 Task: Get public transportation directions from Boston to Washington, DC.
Action: Mouse moved to (117, 33)
Screenshot: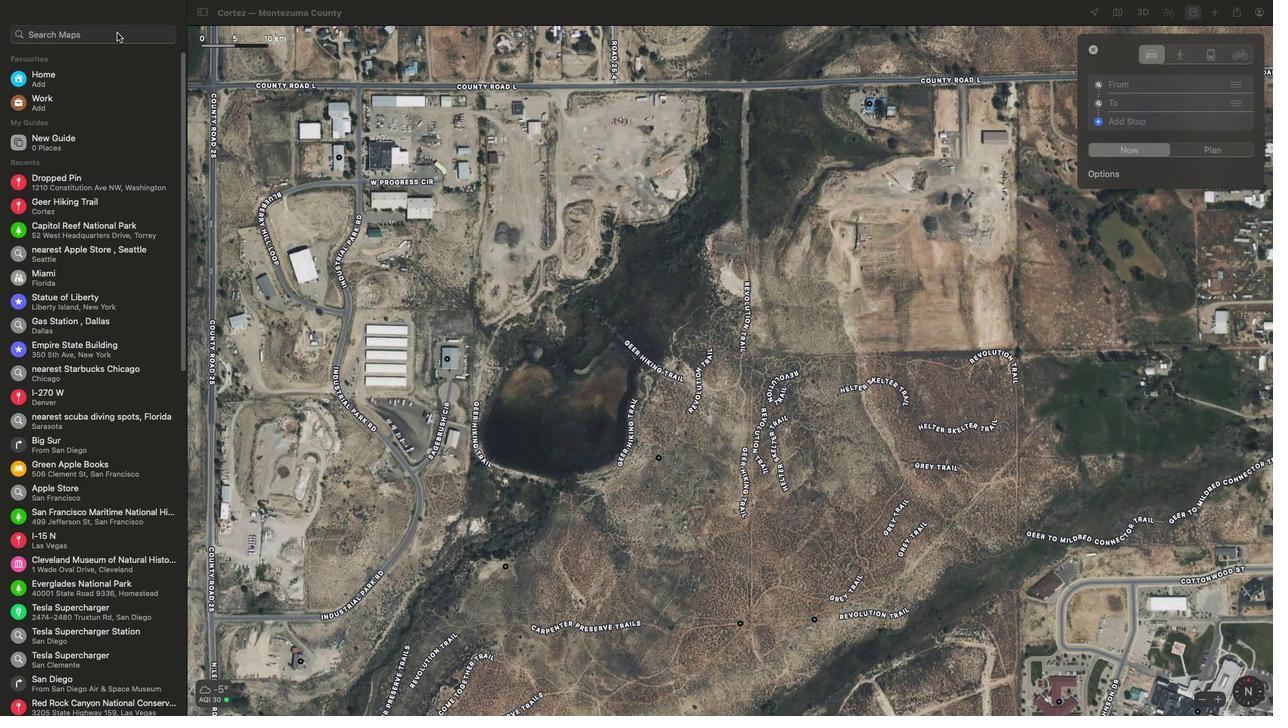 
Action: Mouse pressed left at (117, 33)
Screenshot: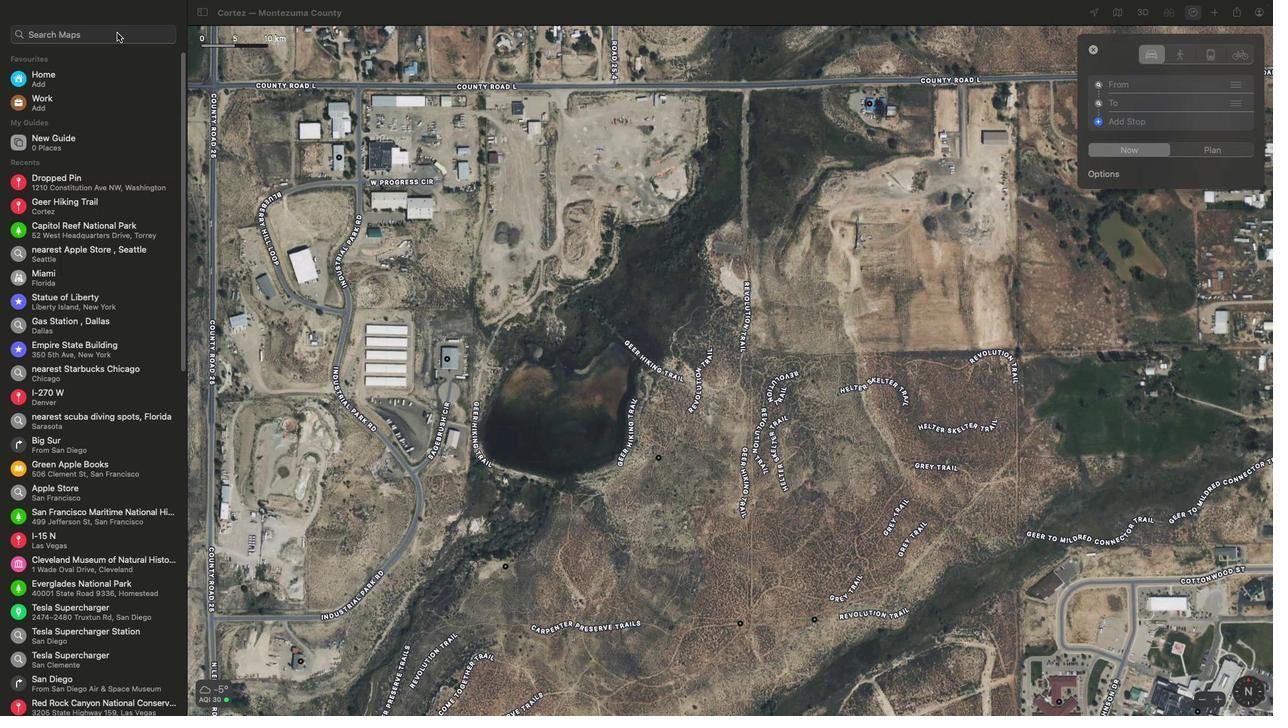 
Action: Key pressed Key.shift'B''o''s''t''o''n'Key.spaceKey.backspaceKey.backspaceKey.backspaceKey.backspaceKey.backspaceKey.backspace
Screenshot: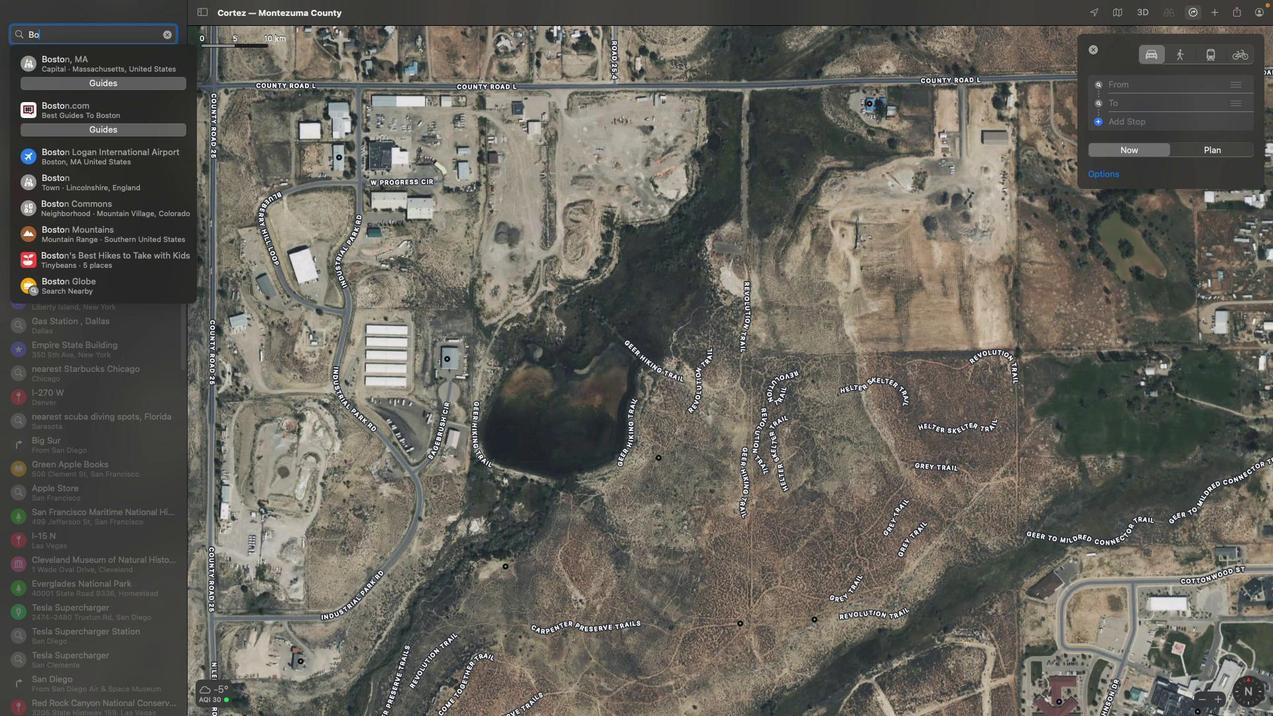 
Action: Mouse moved to (136, 39)
Screenshot: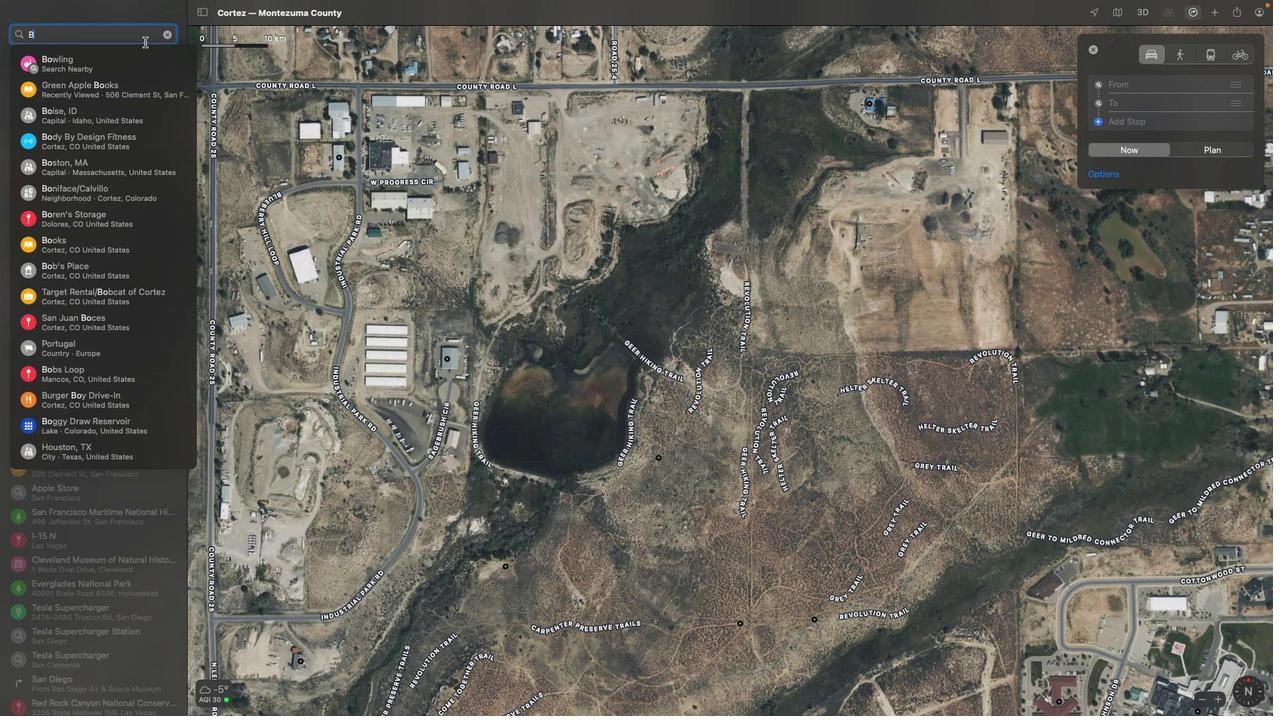 
Action: Key pressed Key.backspace
Screenshot: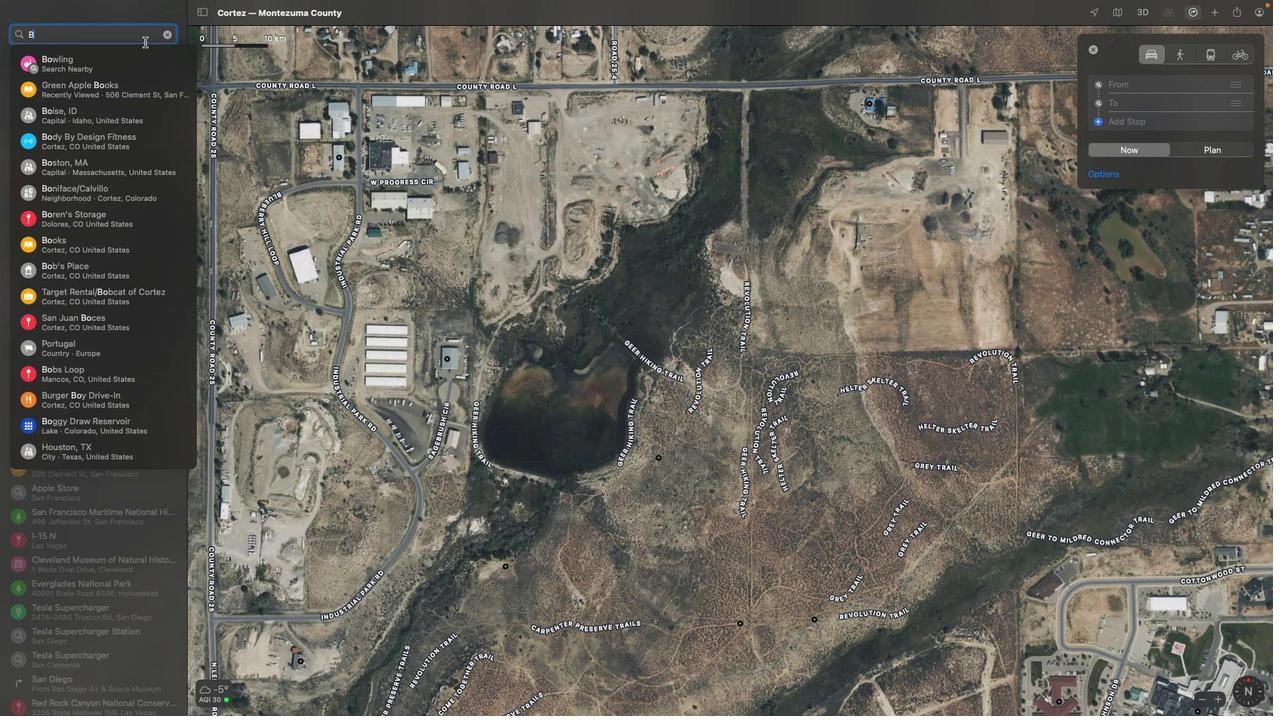 
Action: Mouse moved to (228, 59)
Screenshot: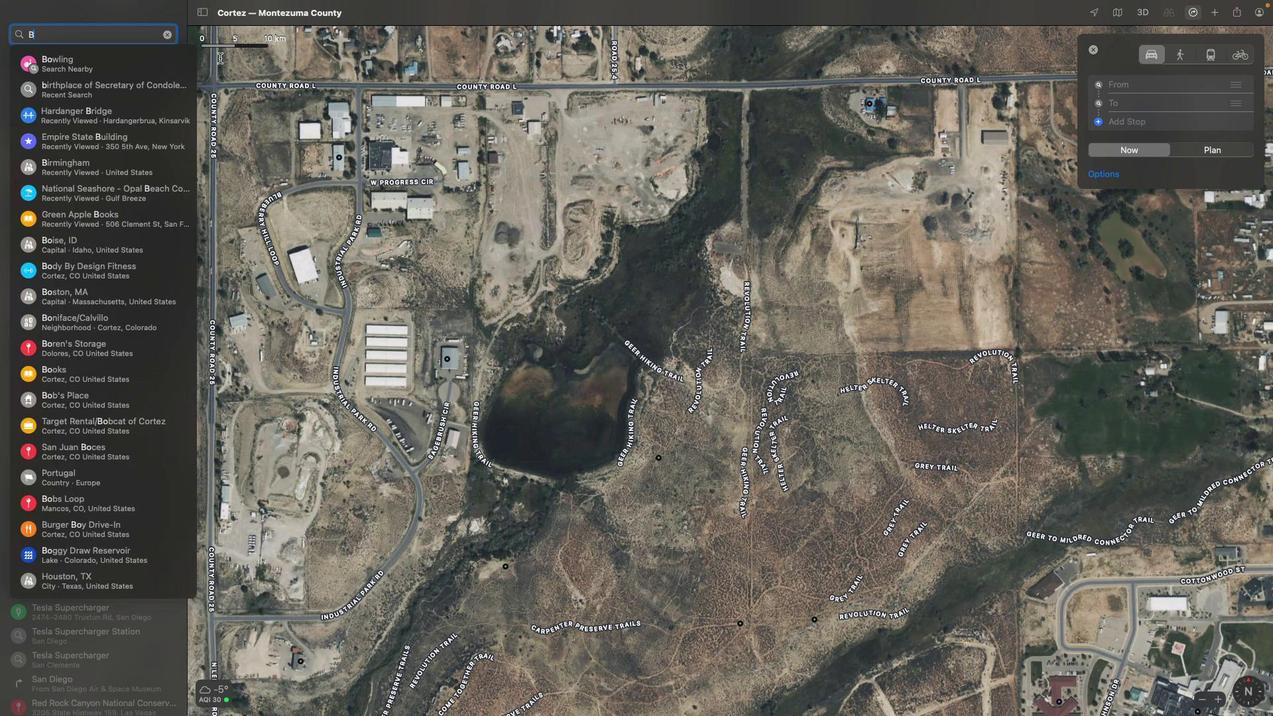 
Action: Key pressed Key.backspace
Screenshot: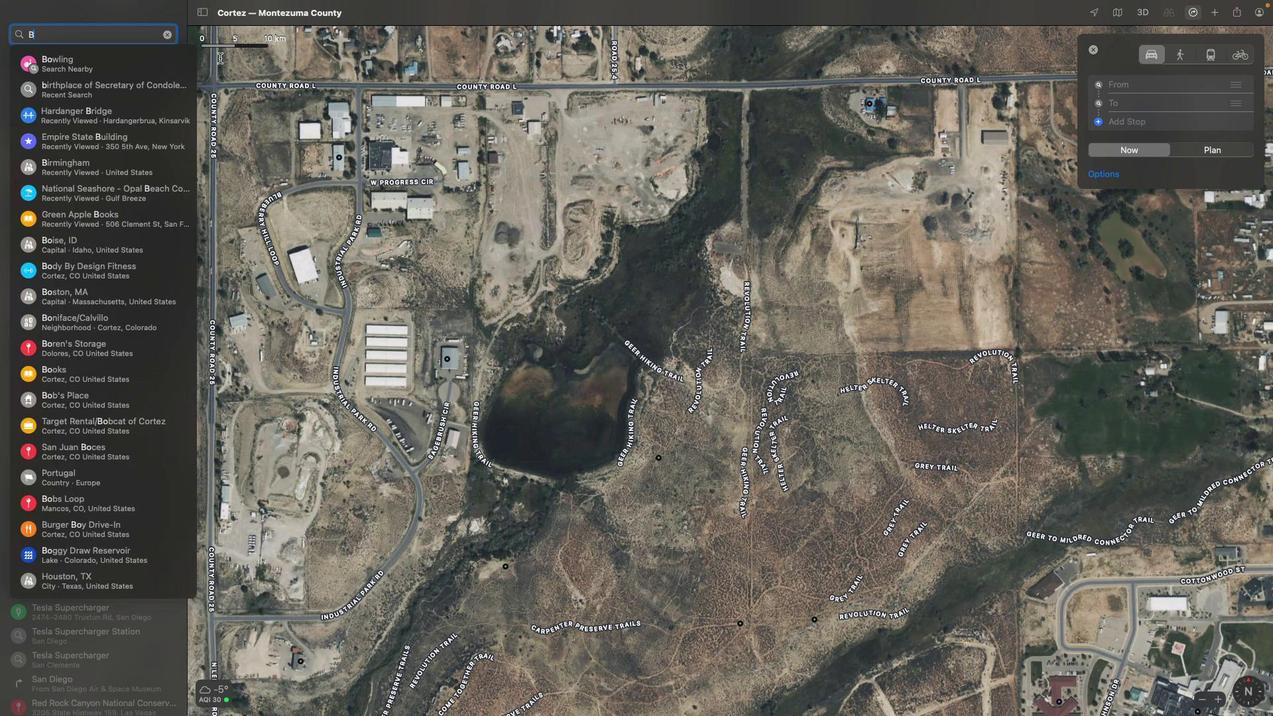 
Action: Mouse moved to (299, 70)
Screenshot: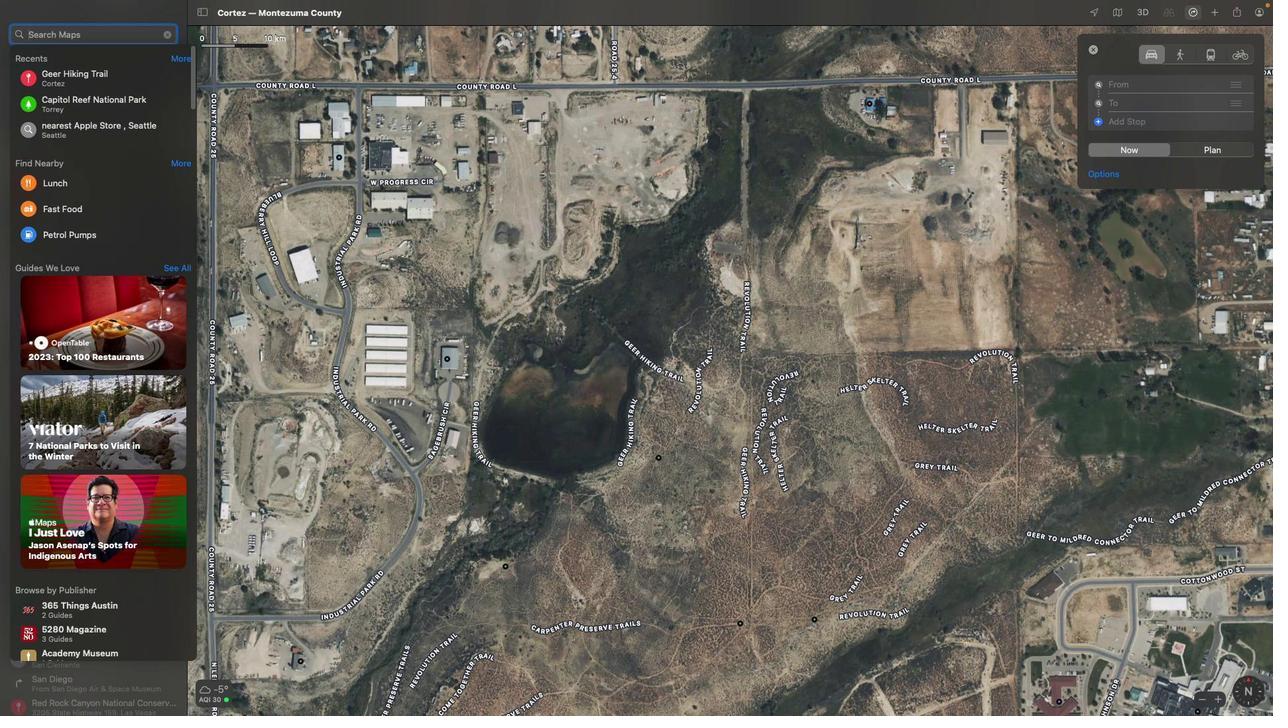 
Action: Key pressed Key.backspace
Screenshot: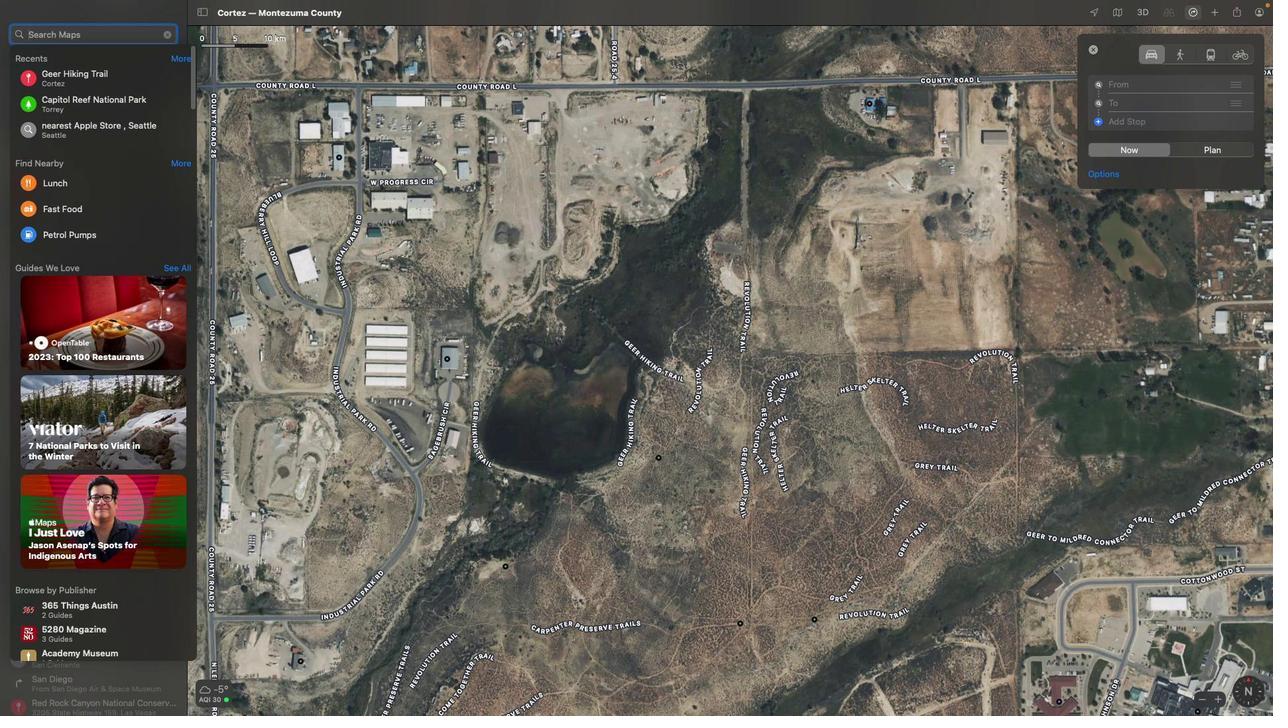
Action: Mouse moved to (461, 102)
Screenshot: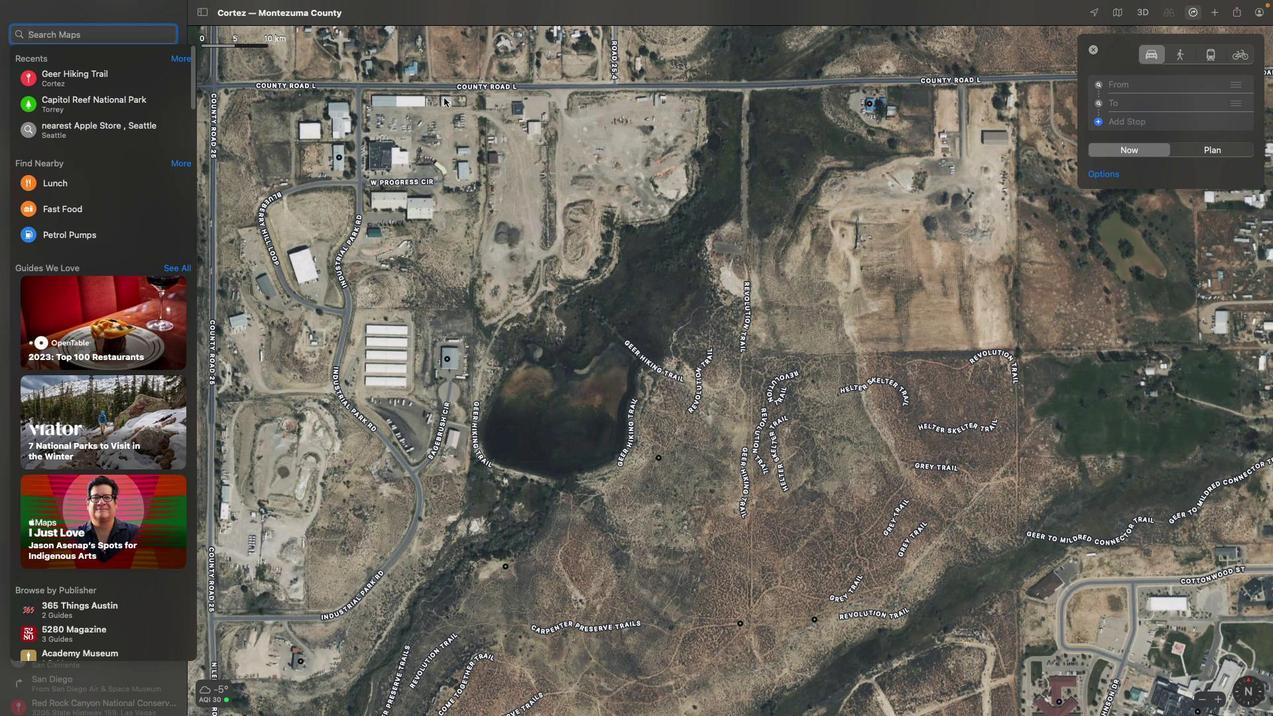 
Action: Key pressed Key.backspace
Screenshot: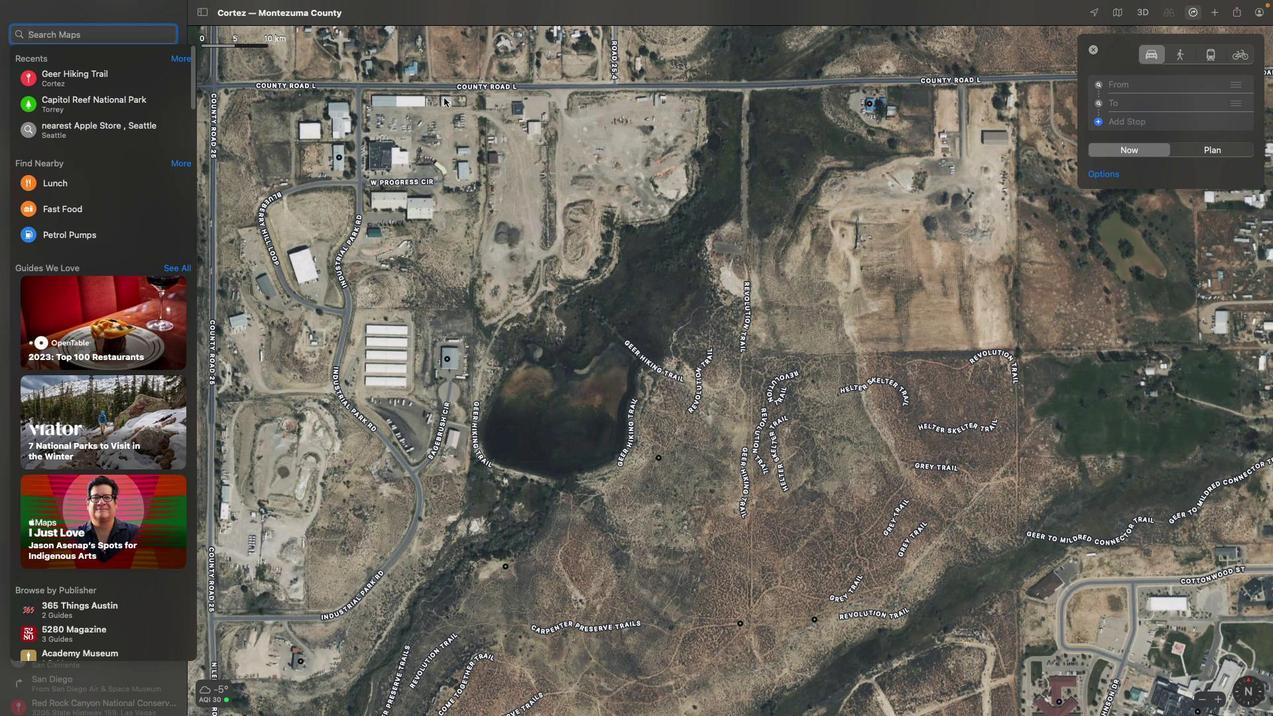 
Action: Mouse moved to (1130, 86)
Screenshot: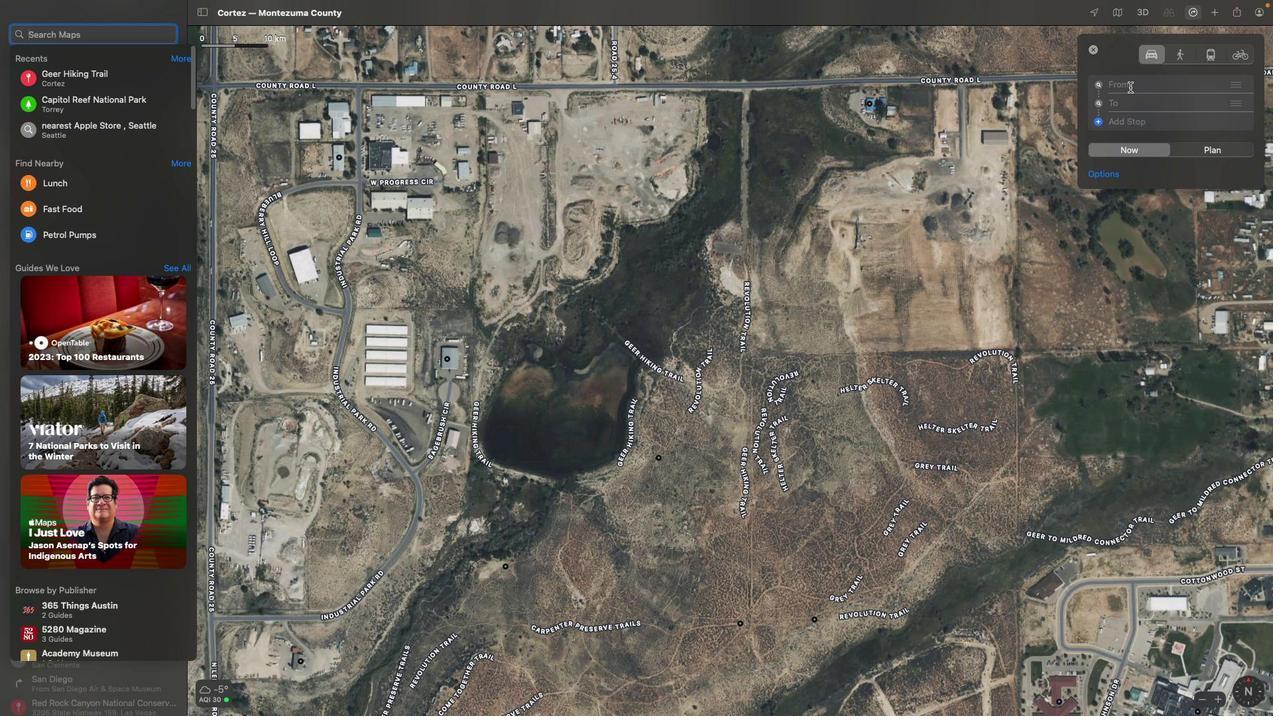 
Action: Mouse pressed left at (1130, 86)
Screenshot: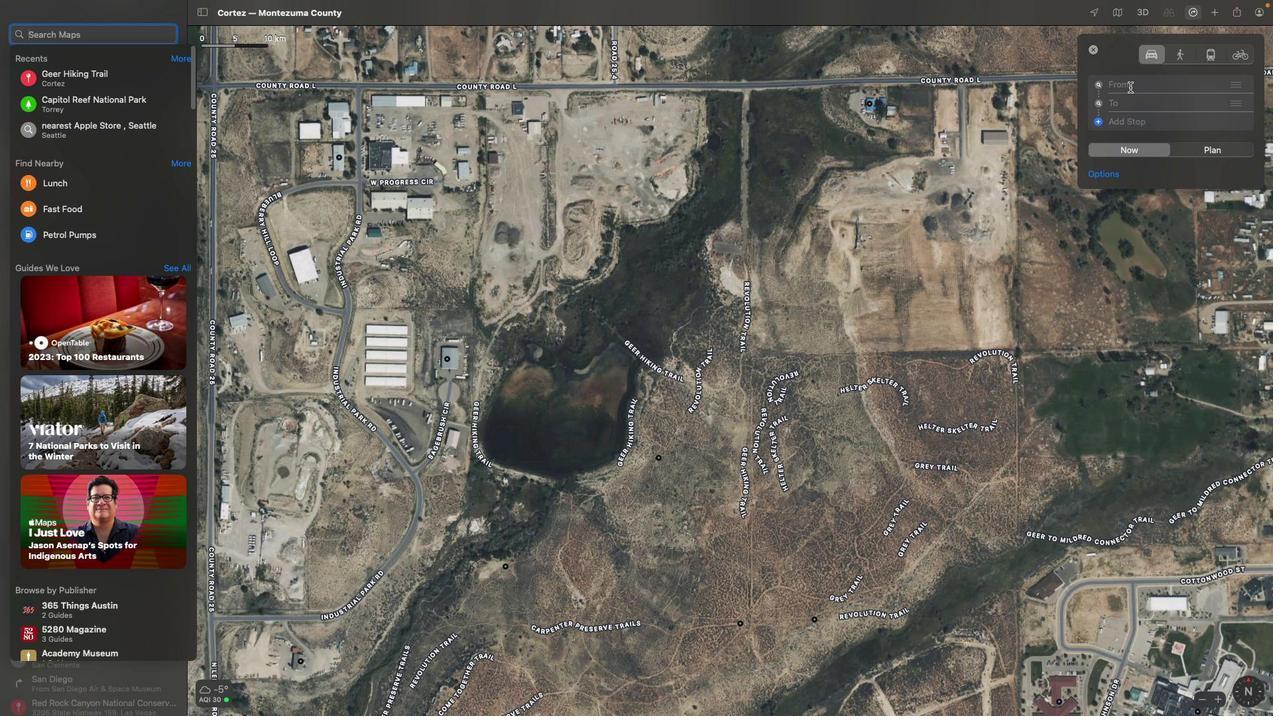 
Action: Key pressed Key.shift'B'
Screenshot: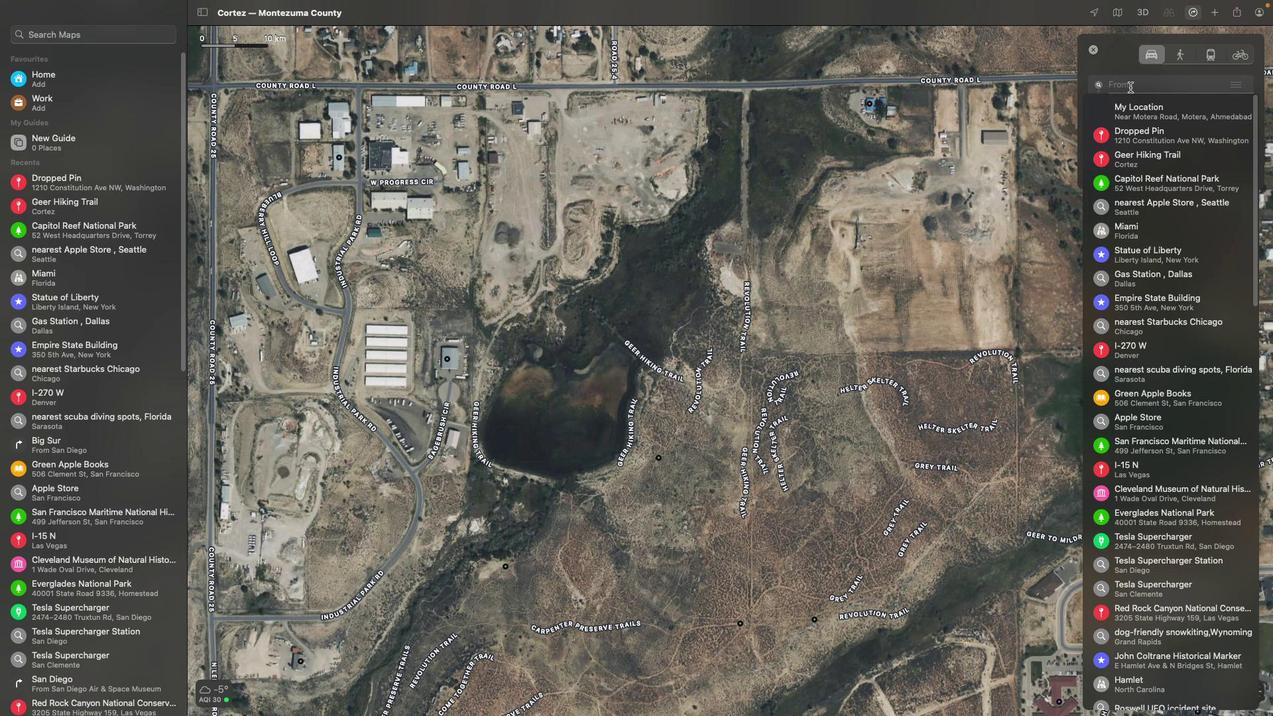 
Action: Mouse pressed left at (1130, 86)
Screenshot: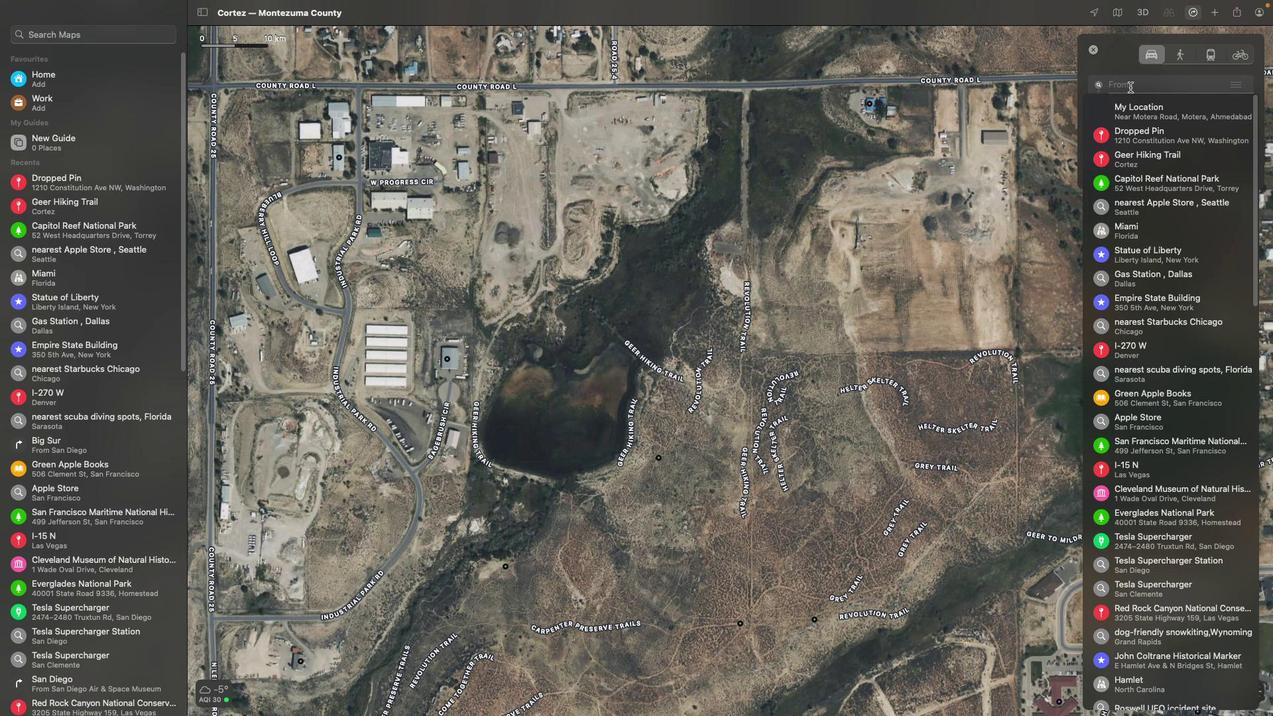 
Action: Key pressed Key.shift'B''o''s''t''o''n'Key.space
Screenshot: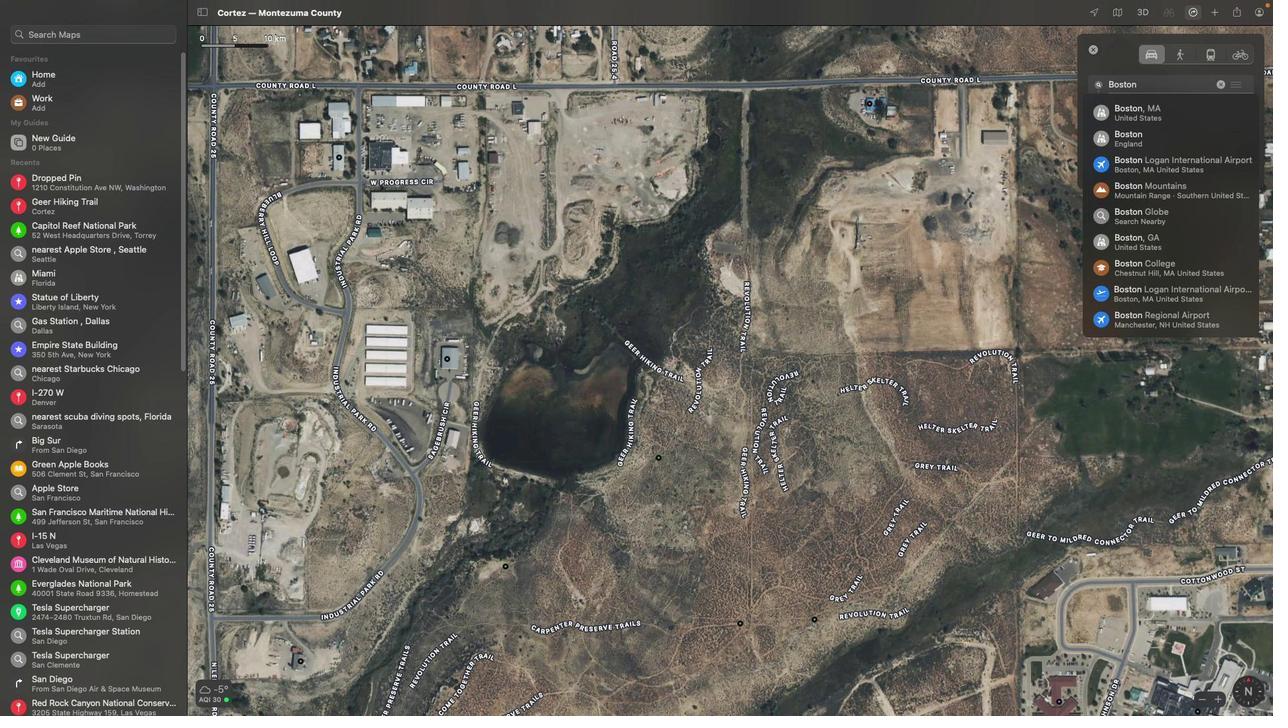 
Action: Mouse moved to (963, 204)
Screenshot: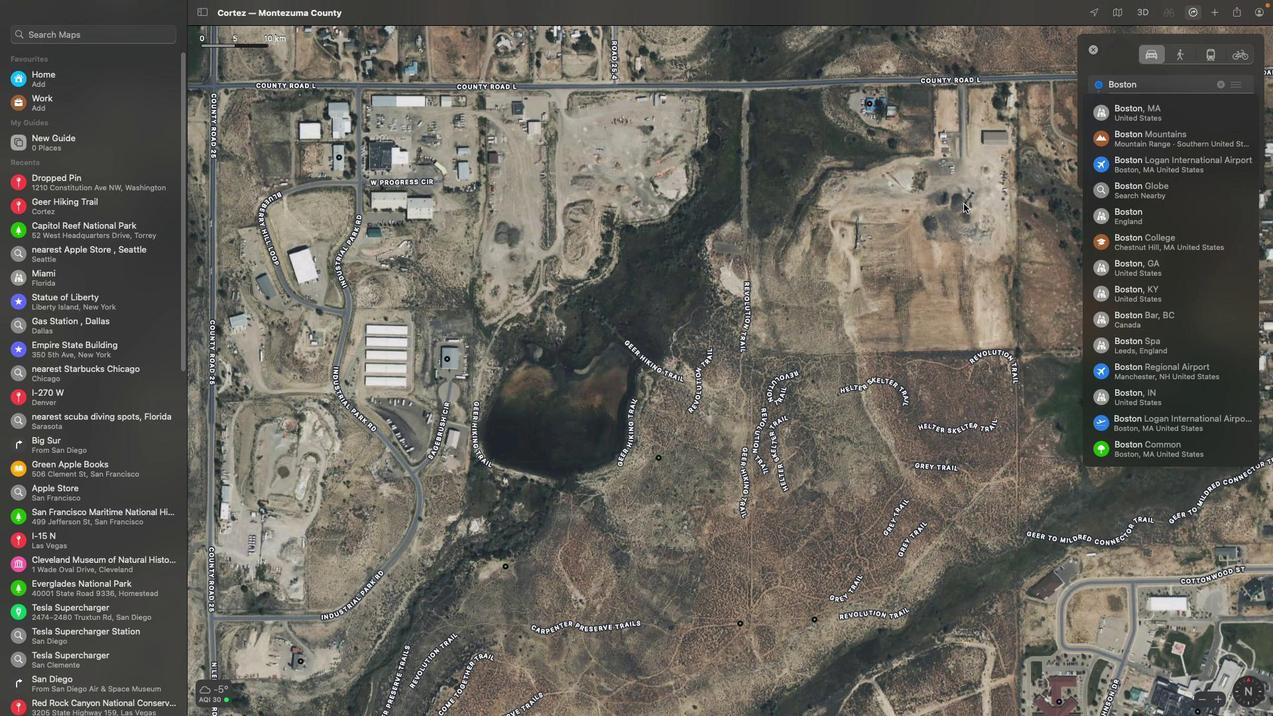 
Action: Mouse pressed left at (963, 204)
Screenshot: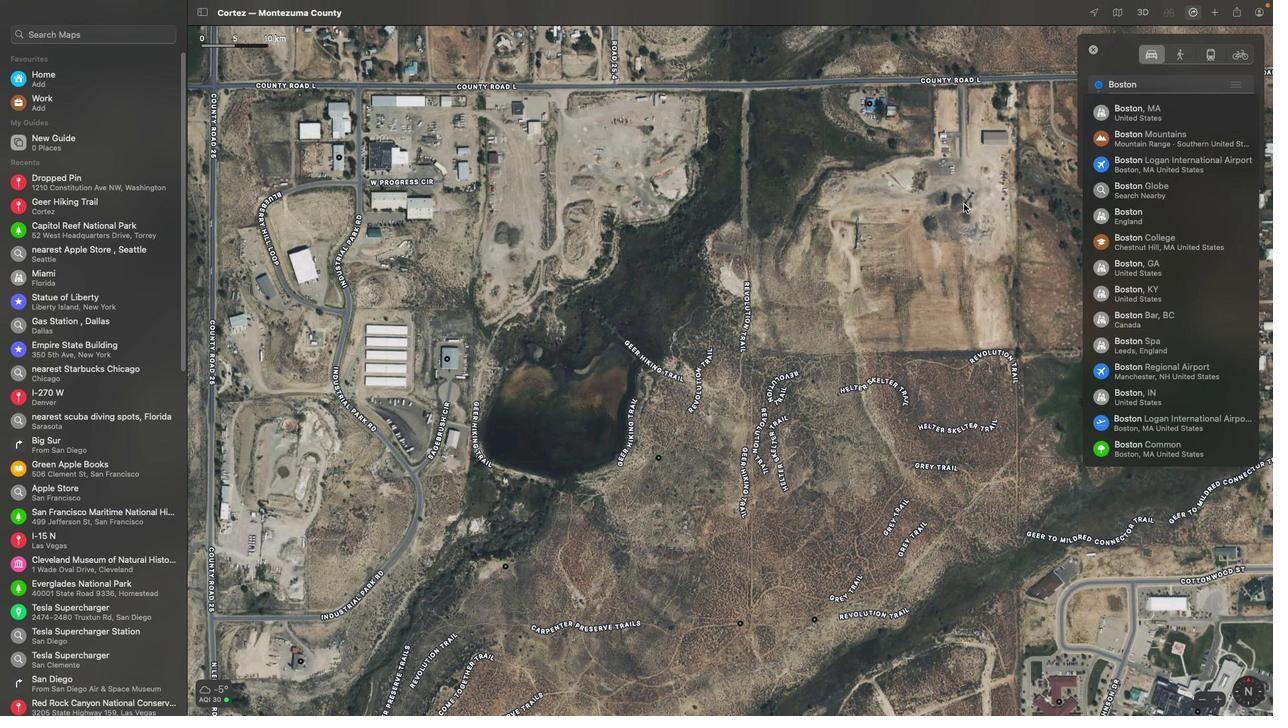 
Action: Mouse moved to (1147, 86)
Screenshot: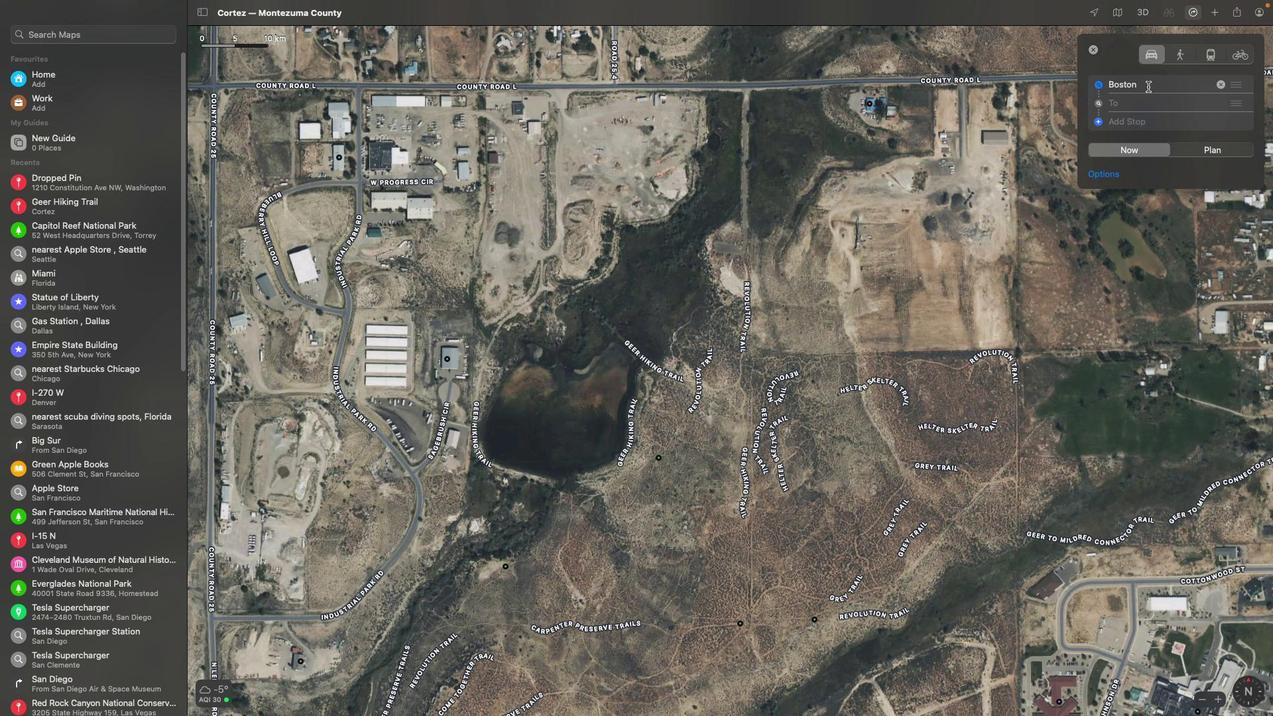 
Action: Mouse pressed left at (1147, 86)
Screenshot: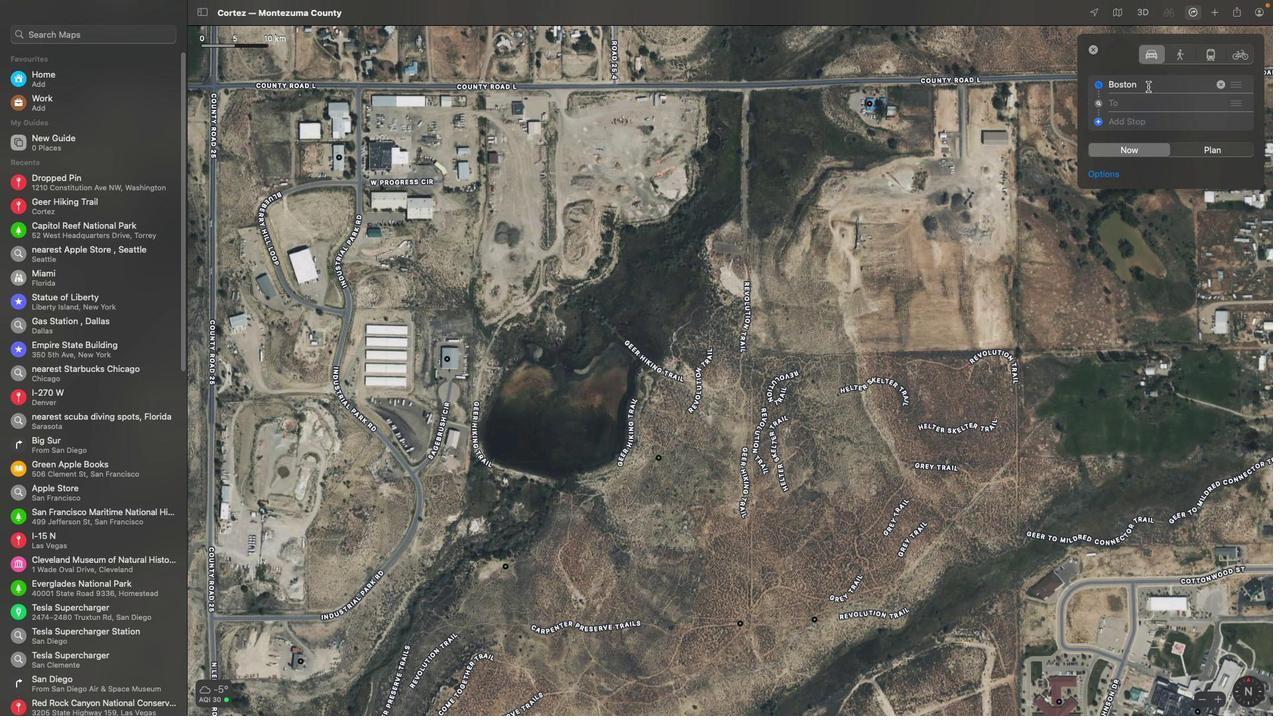 
Action: Mouse moved to (1146, 106)
Screenshot: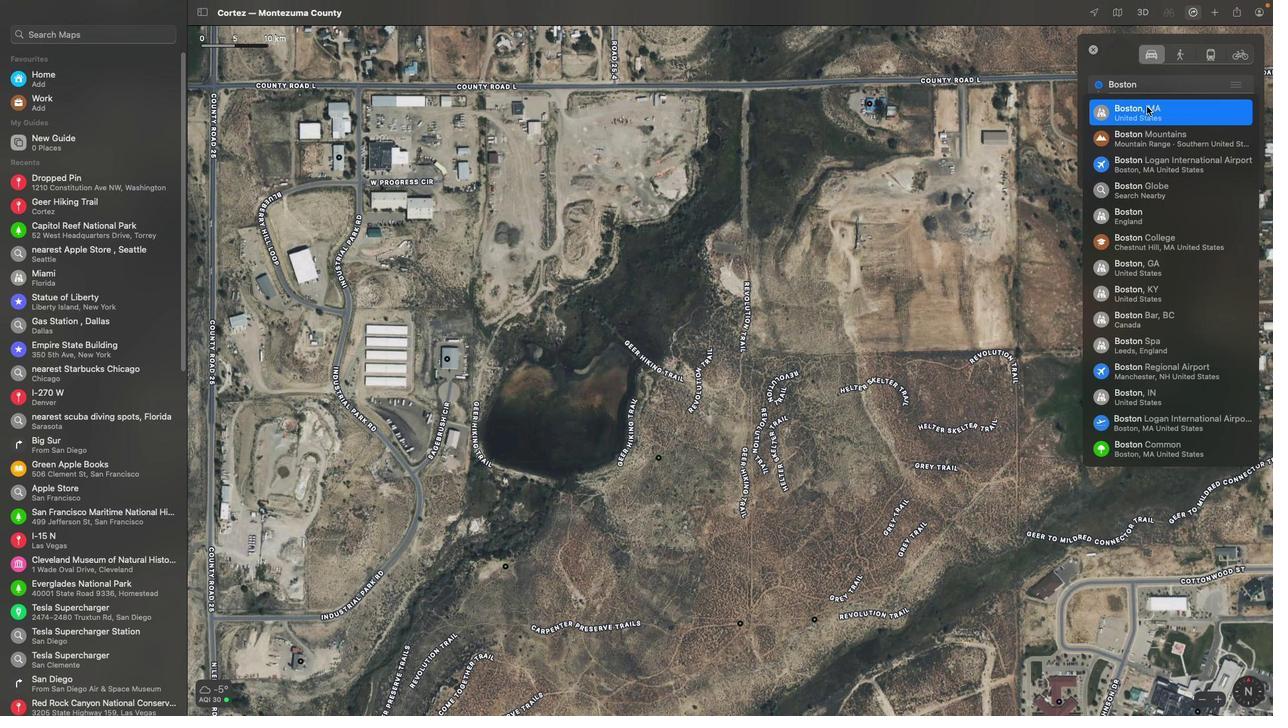 
Action: Mouse pressed left at (1146, 106)
Screenshot: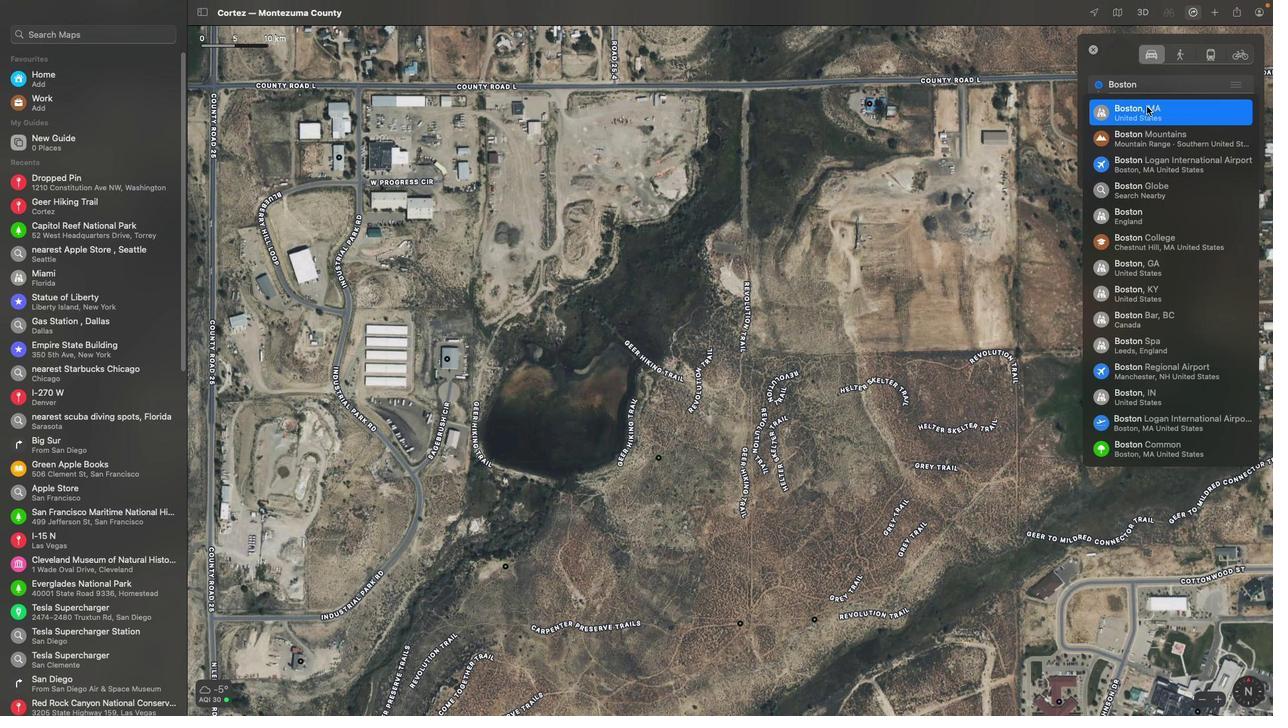 
Action: Mouse moved to (1141, 102)
Screenshot: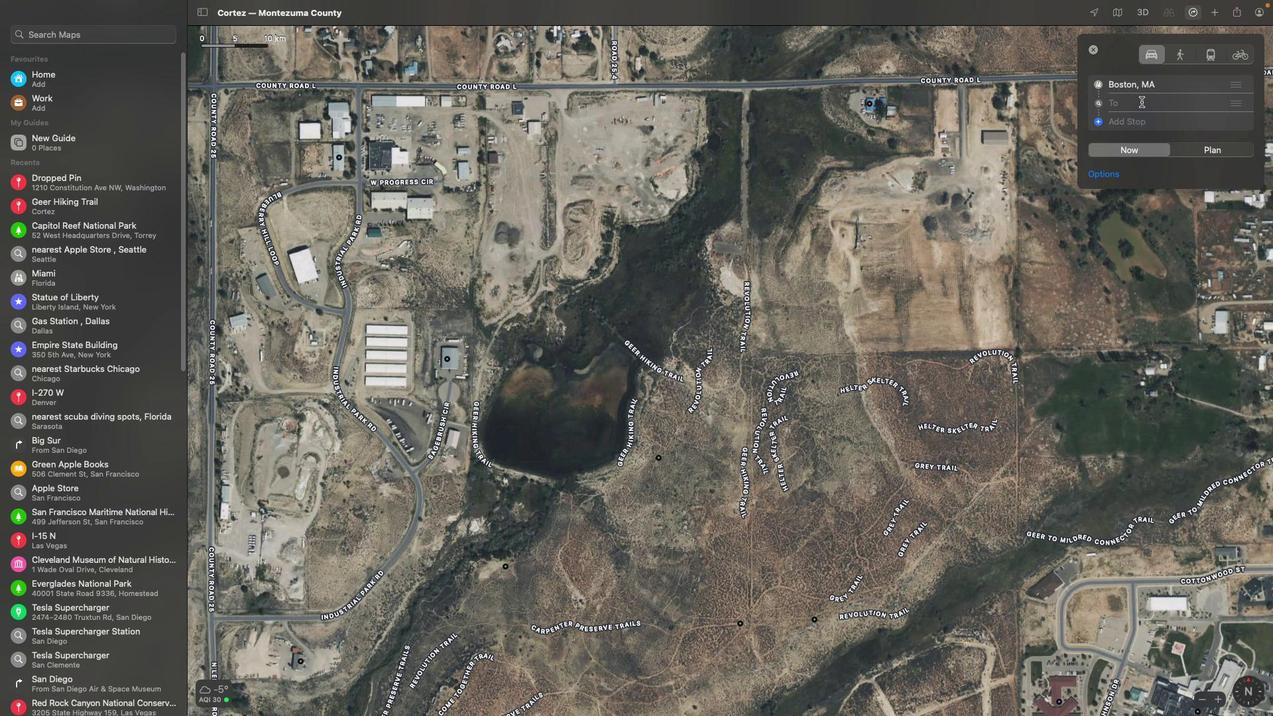 
Action: Mouse pressed left at (1141, 102)
Screenshot: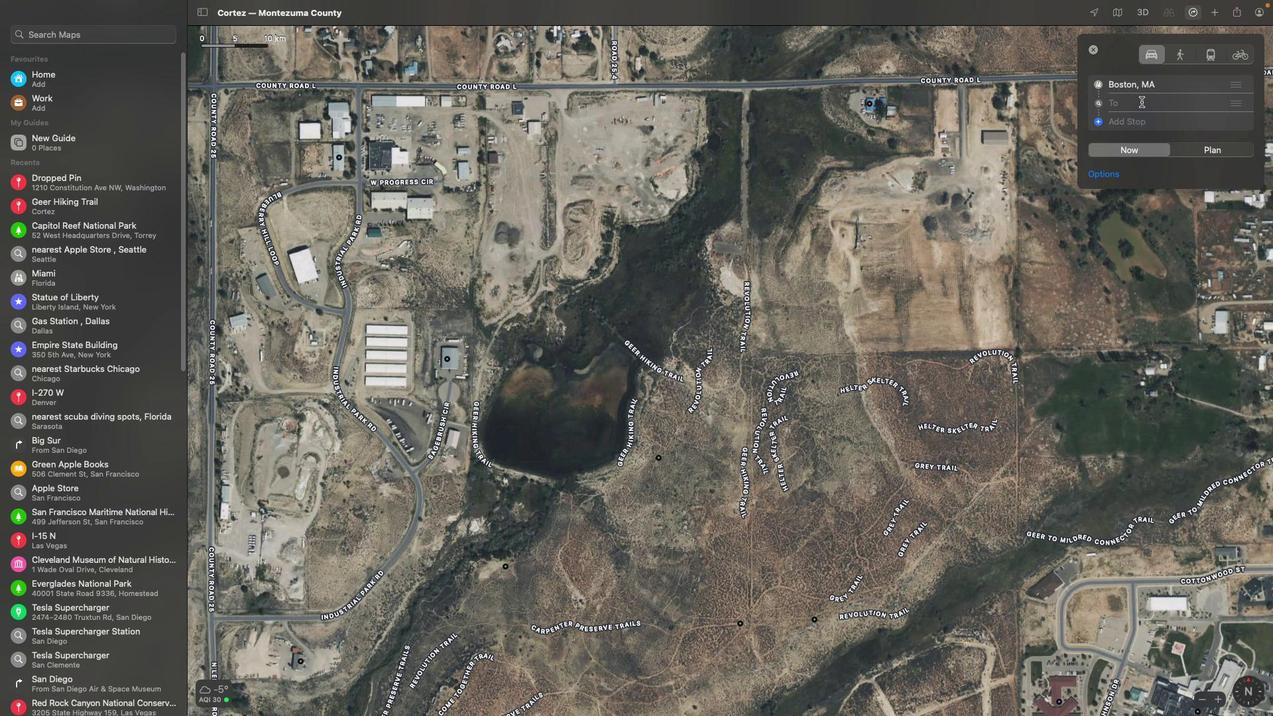 
Action: Key pressed Key.shift'W''a''s''h''i''n''g''t''o''n'','Key.spaceKey.shift'D''C'
Screenshot: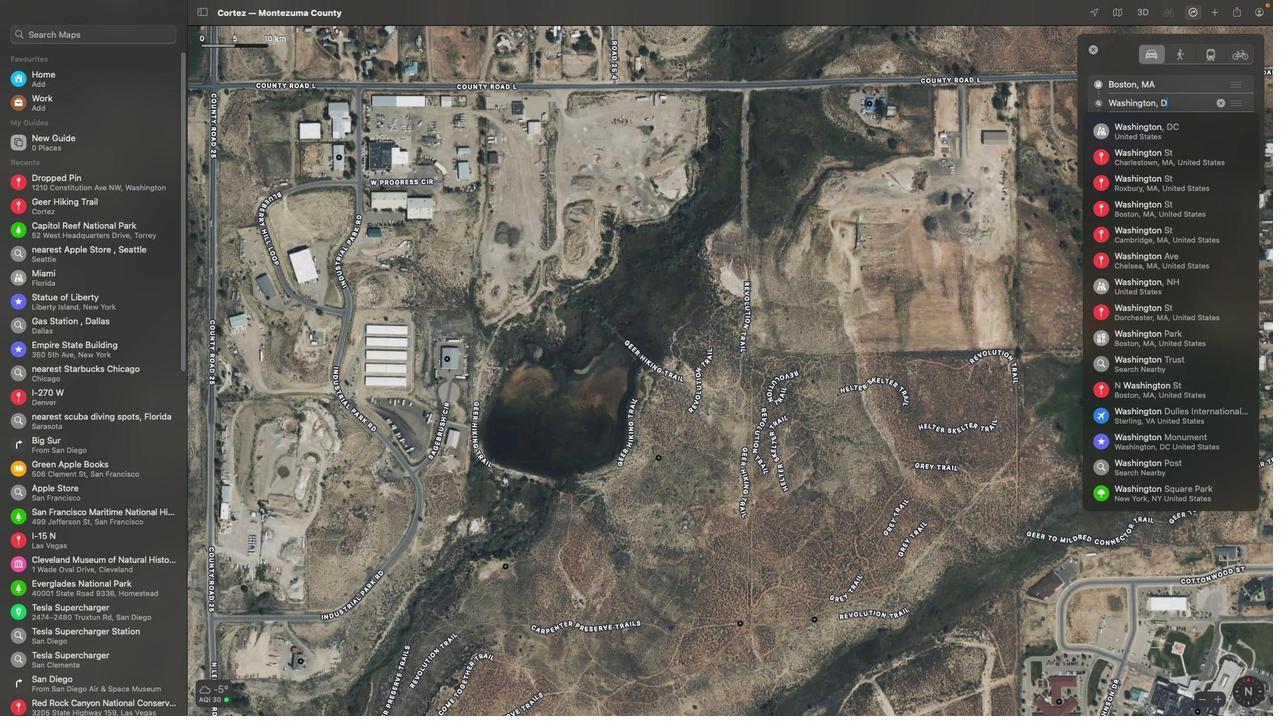 
Action: Mouse moved to (1140, 102)
Screenshot: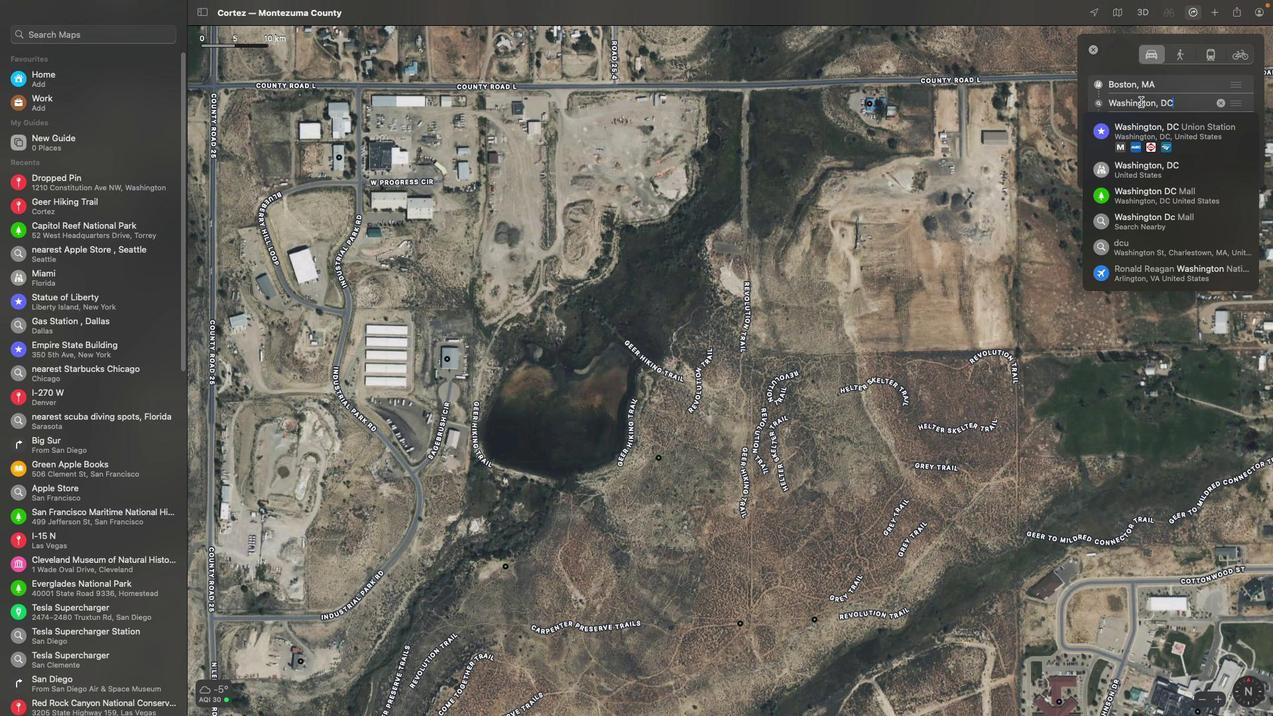 
Action: Key pressed Key.enter
Screenshot: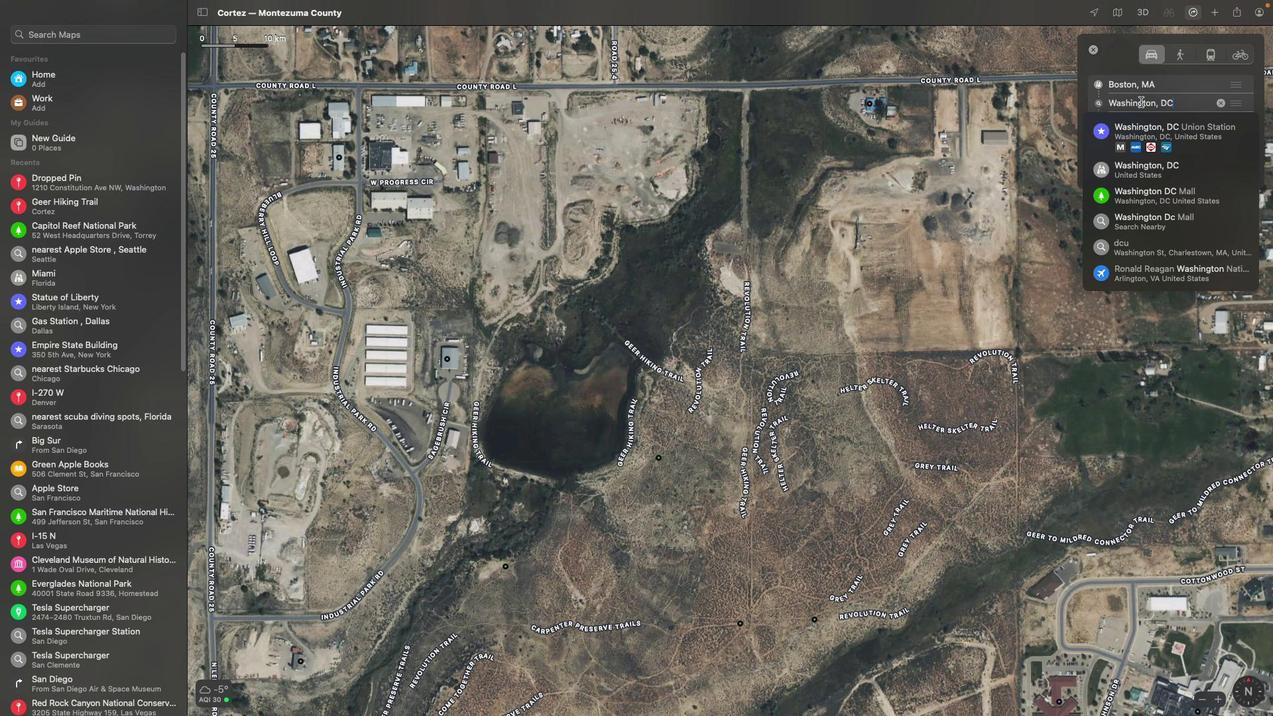
Action: Mouse moved to (1213, 59)
Screenshot: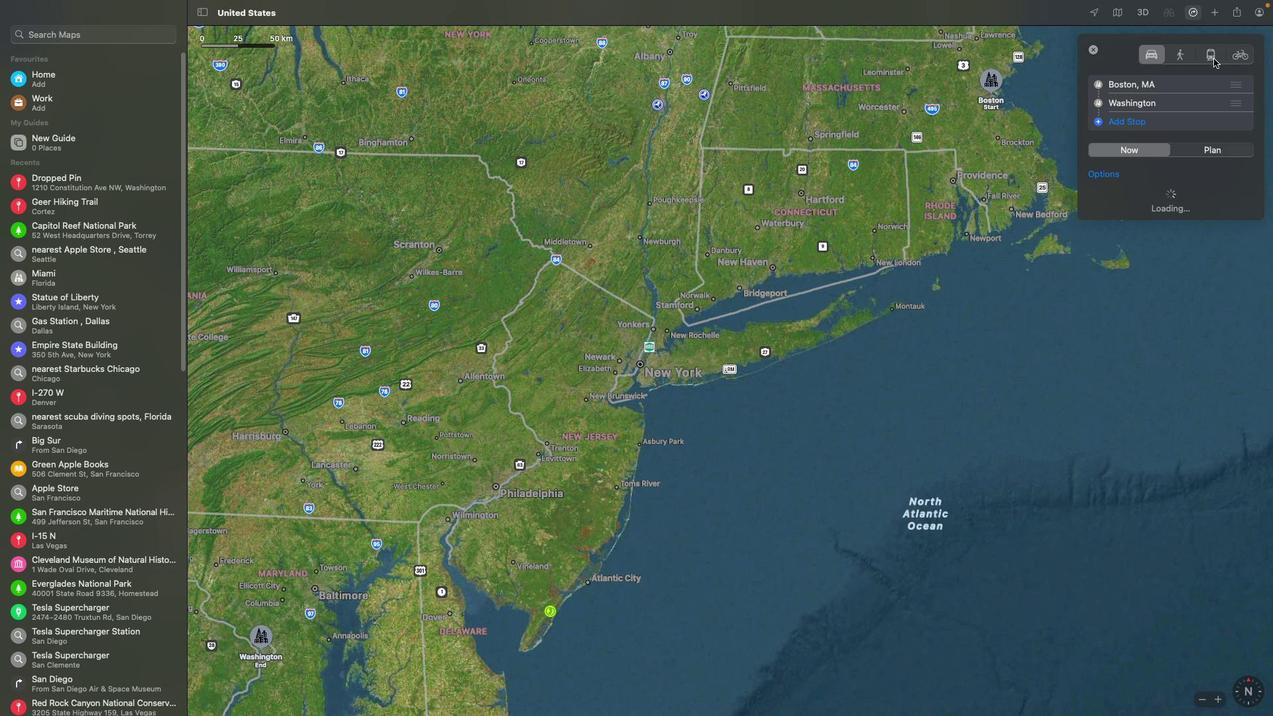
Action: Mouse pressed left at (1213, 59)
Screenshot: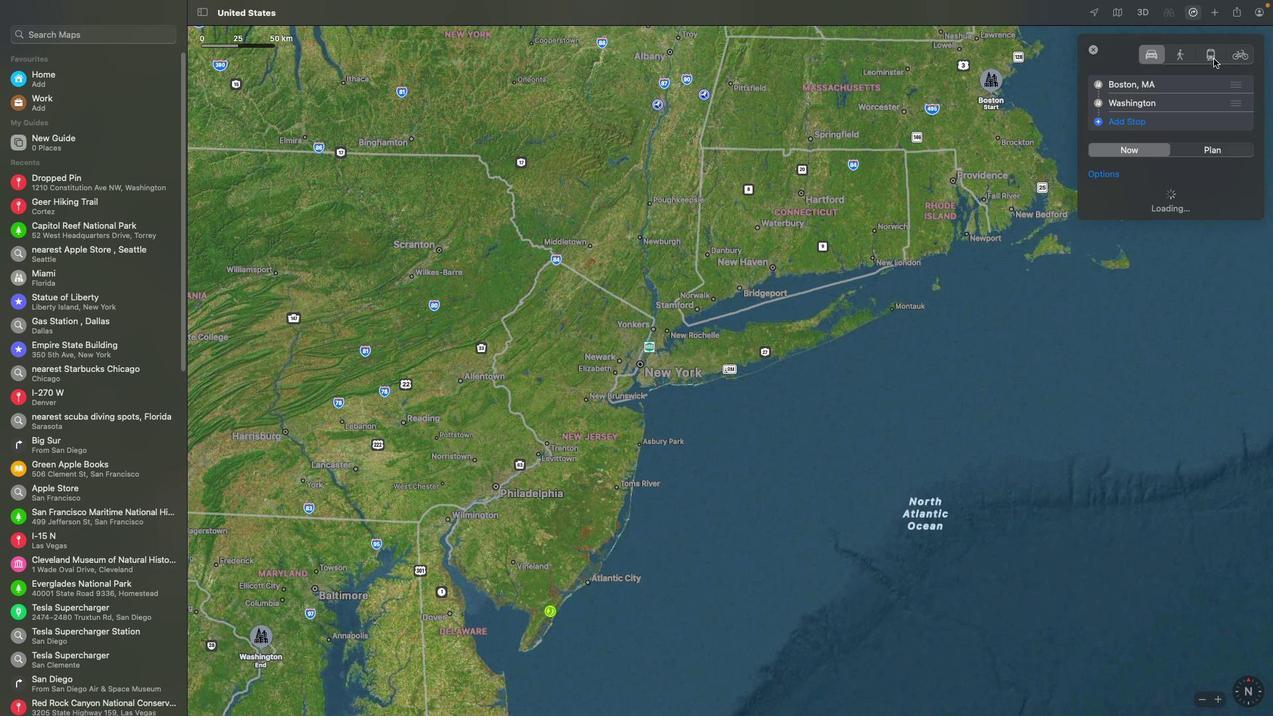 
Action: Mouse moved to (1121, 15)
Screenshot: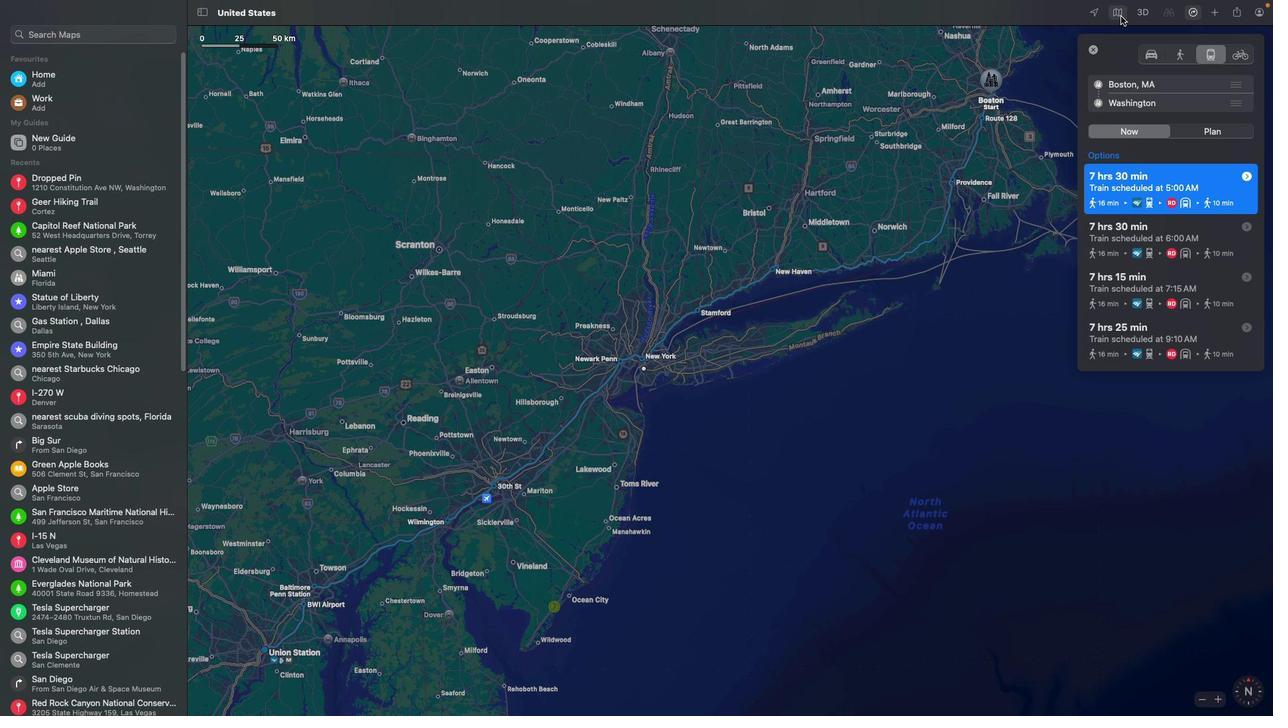 
Action: Mouse pressed left at (1121, 15)
Screenshot: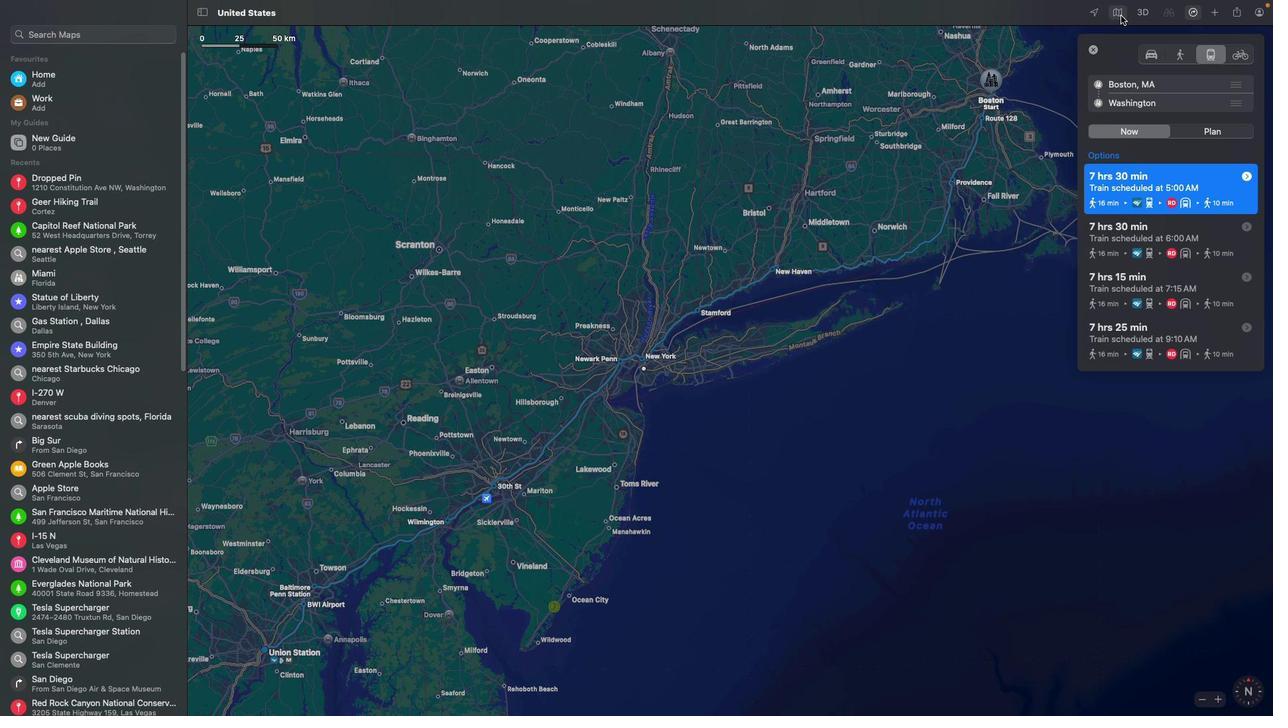 
Action: Mouse moved to (1064, 162)
Screenshot: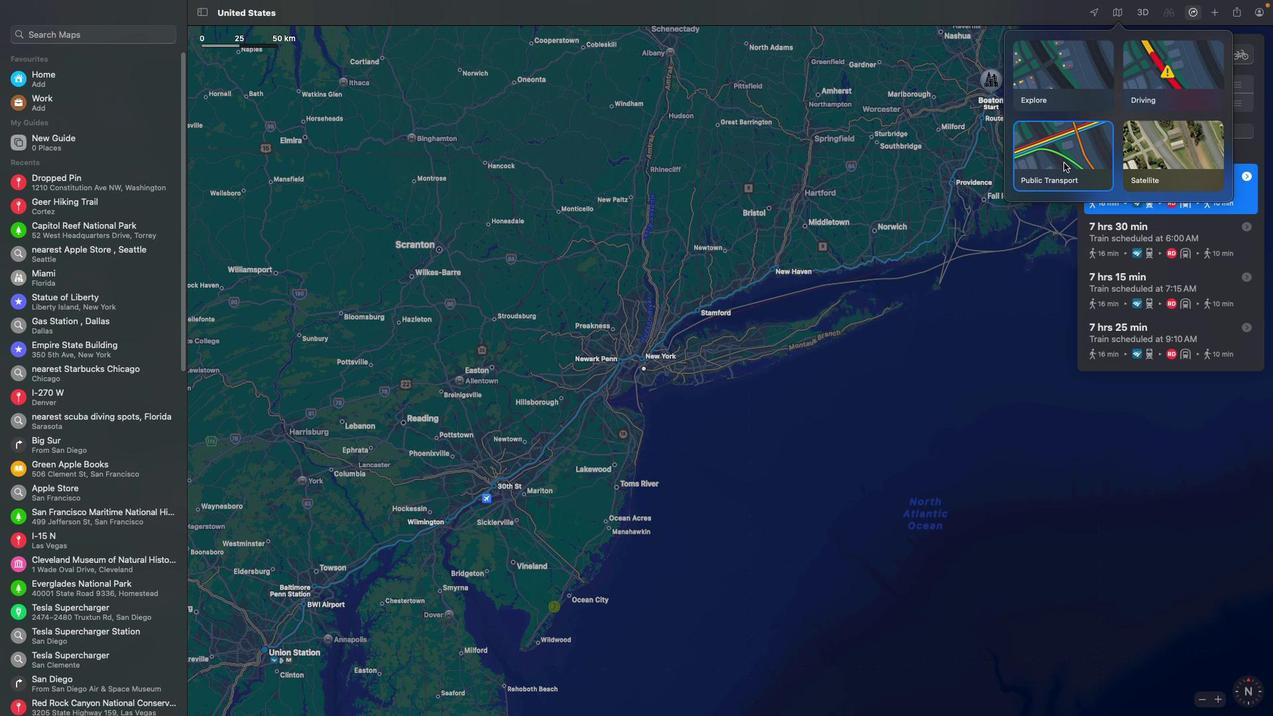 
Action: Mouse pressed left at (1064, 162)
Screenshot: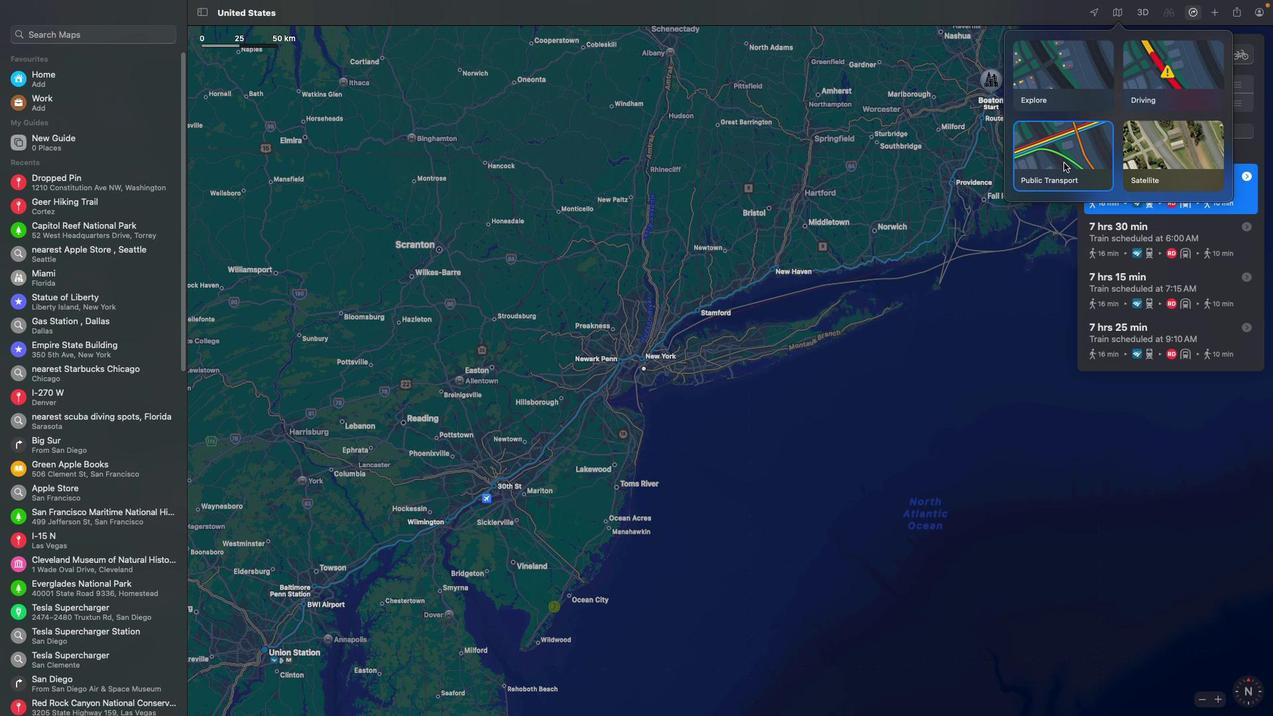 
Action: Mouse moved to (1034, 253)
Screenshot: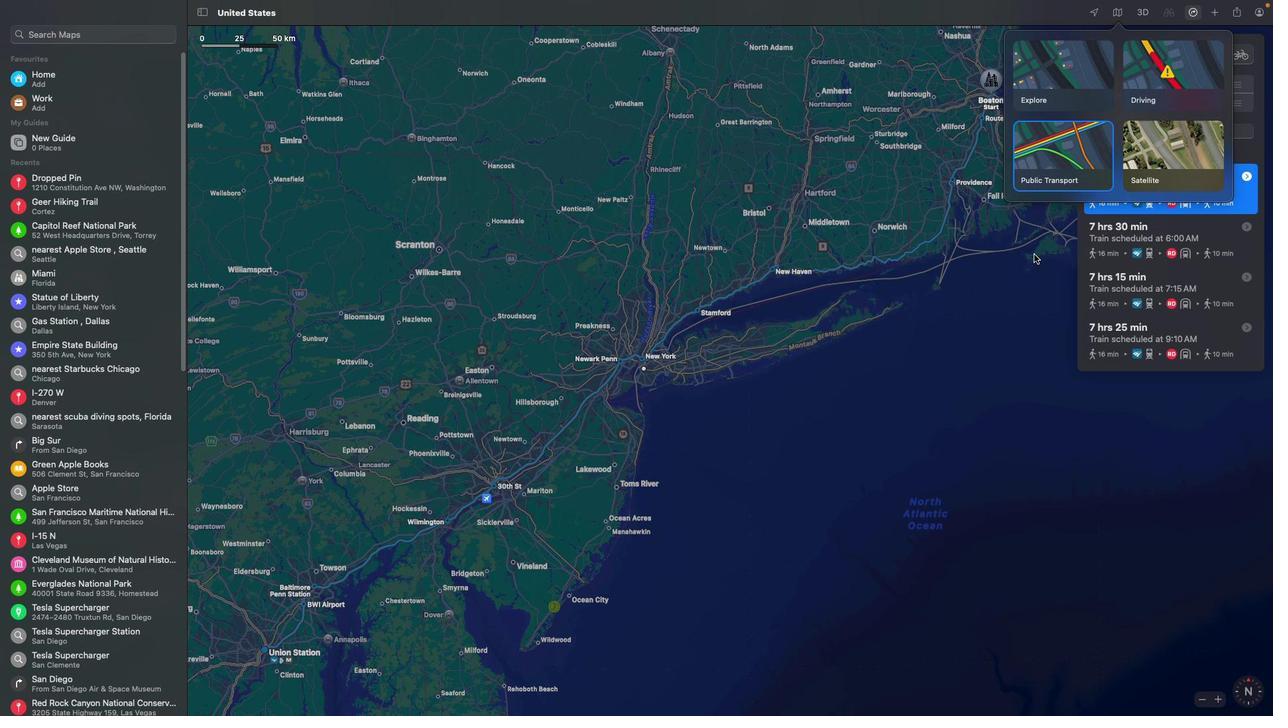 
Action: Mouse pressed left at (1034, 253)
Screenshot: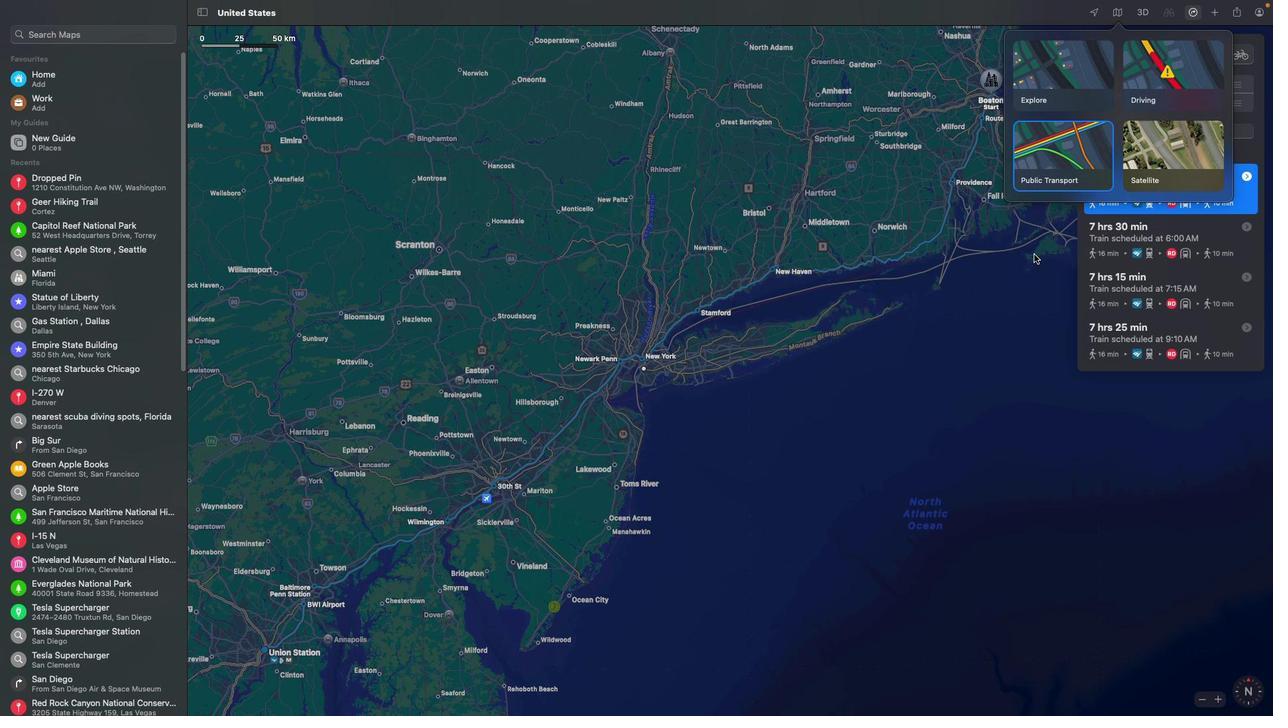 
Action: Mouse moved to (1124, 251)
Screenshot: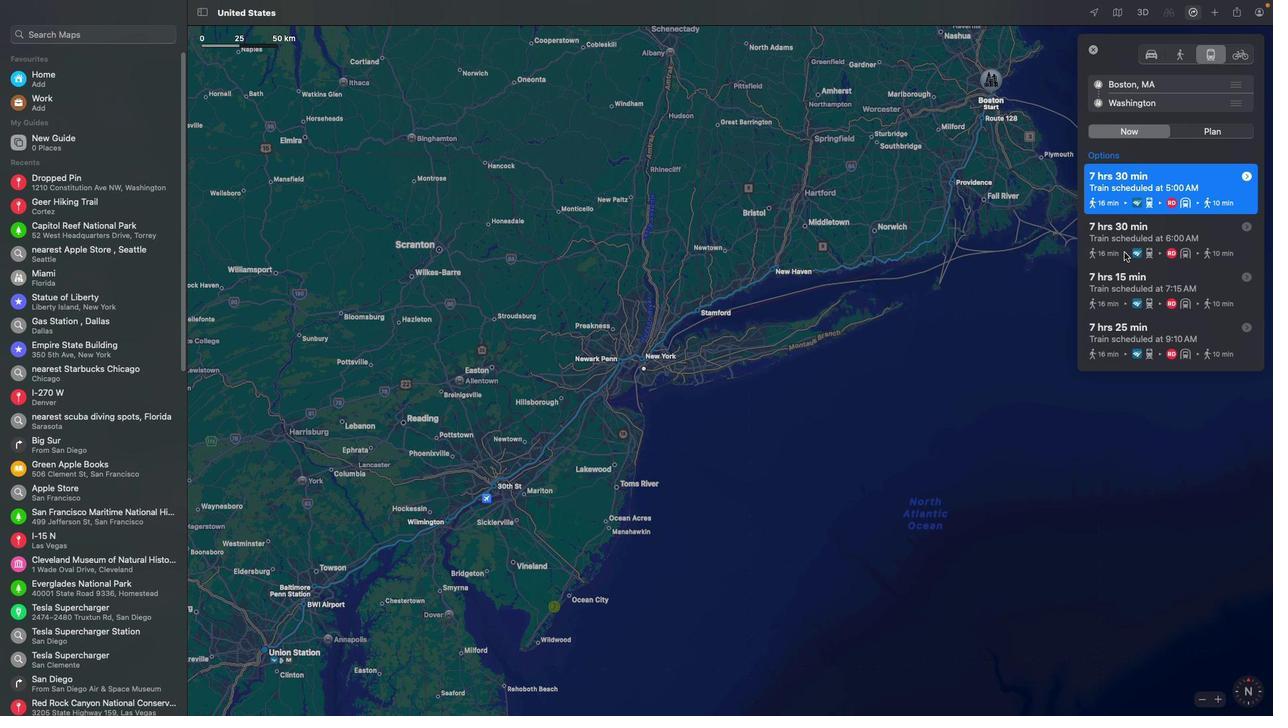 
Action: Mouse pressed left at (1124, 251)
Screenshot: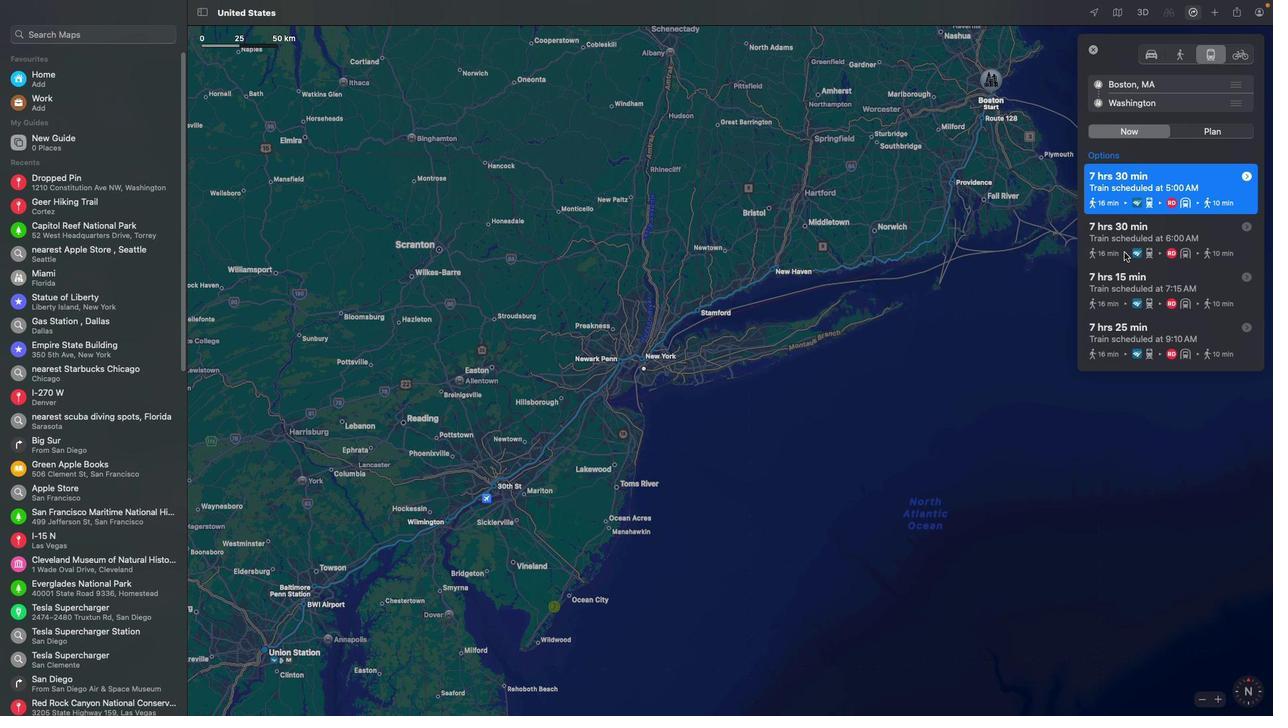 
Action: Mouse moved to (1123, 301)
Screenshot: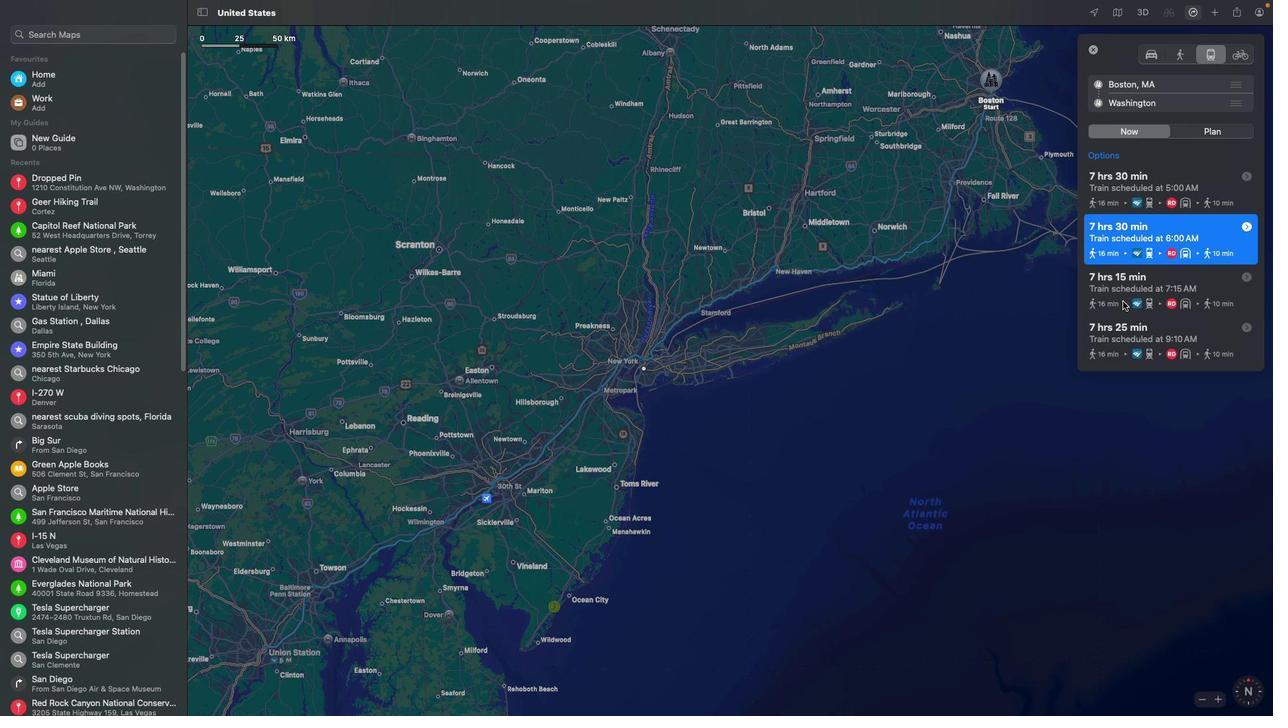 
Action: Mouse pressed left at (1123, 301)
Screenshot: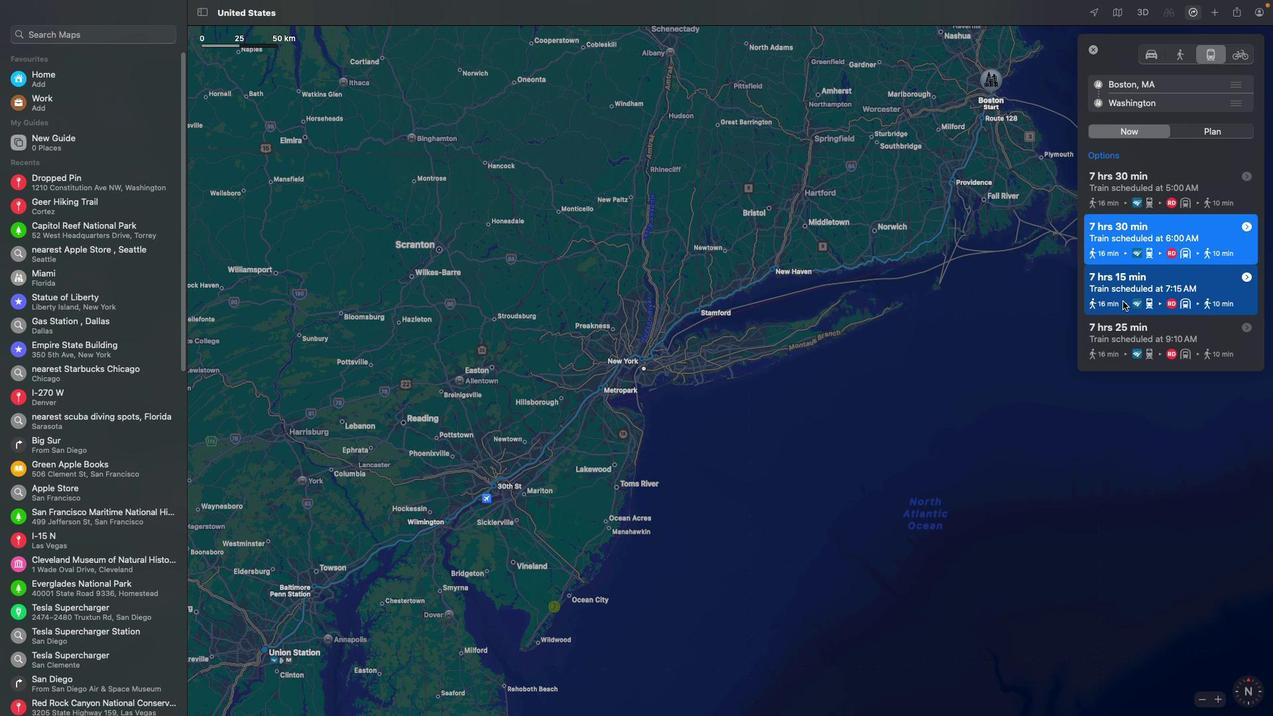 
Action: Mouse moved to (1108, 338)
Screenshot: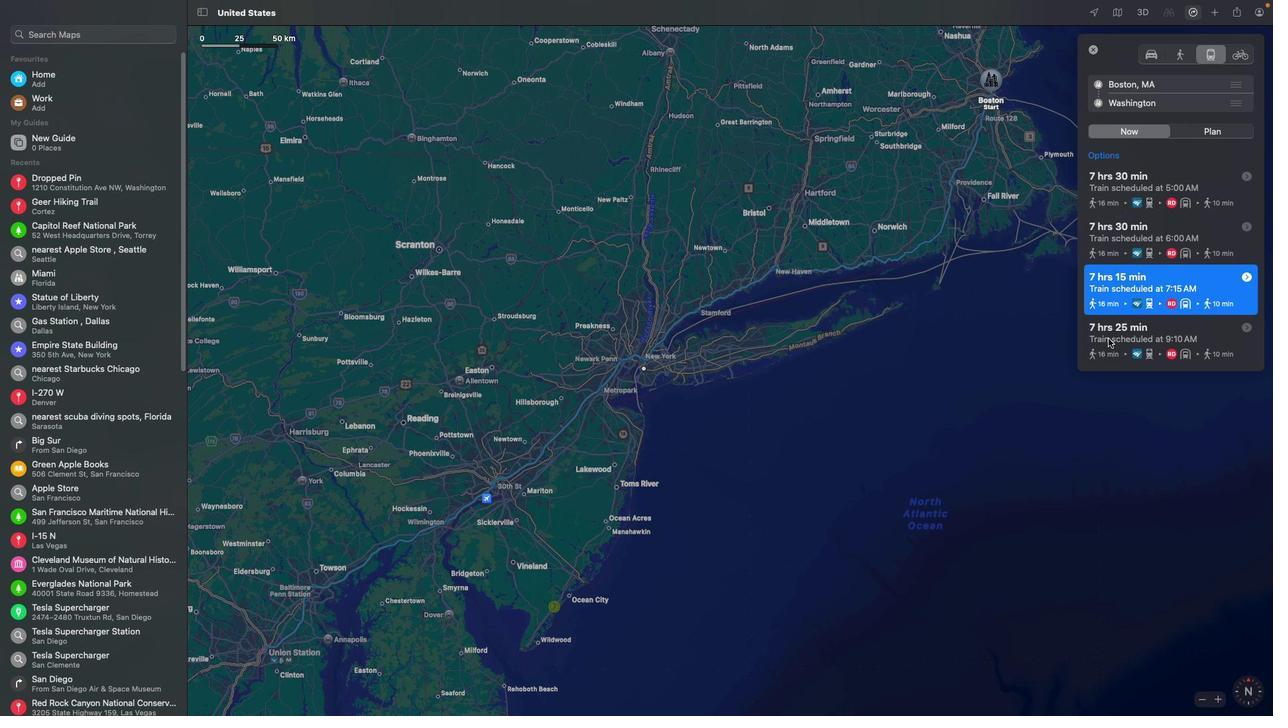
Action: Mouse pressed left at (1108, 338)
Screenshot: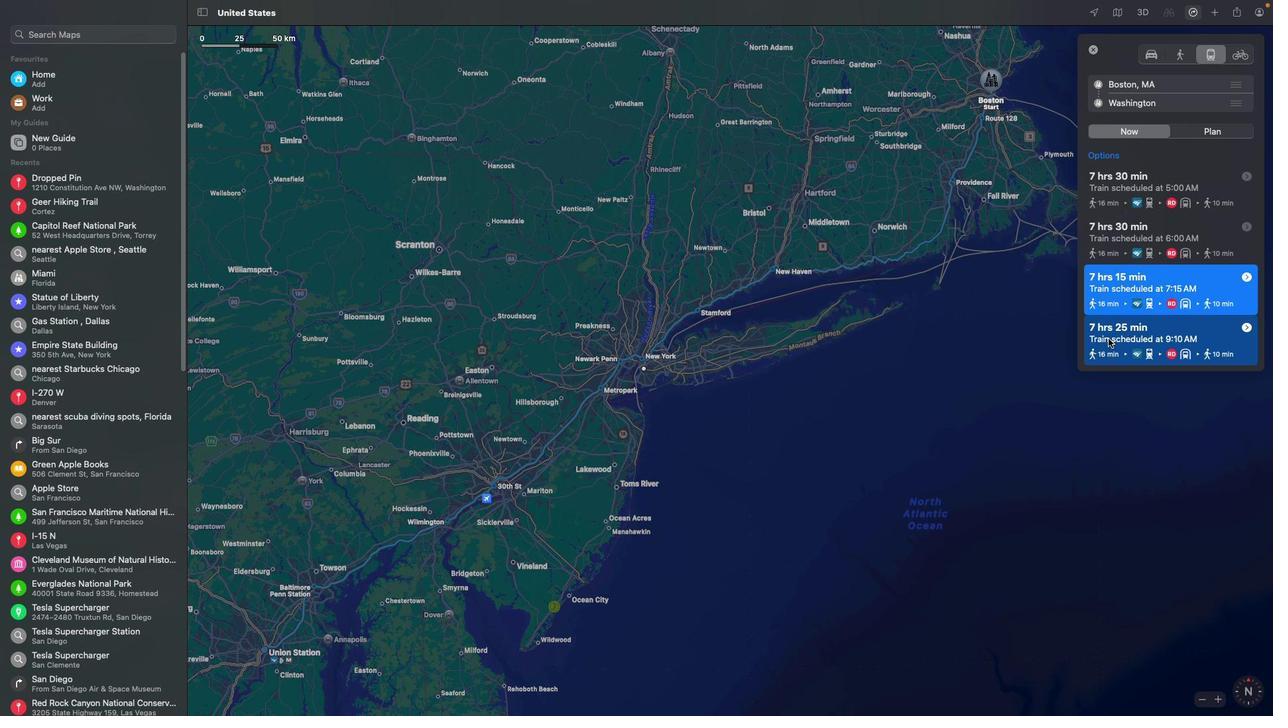 
Action: Mouse moved to (814, 370)
Screenshot: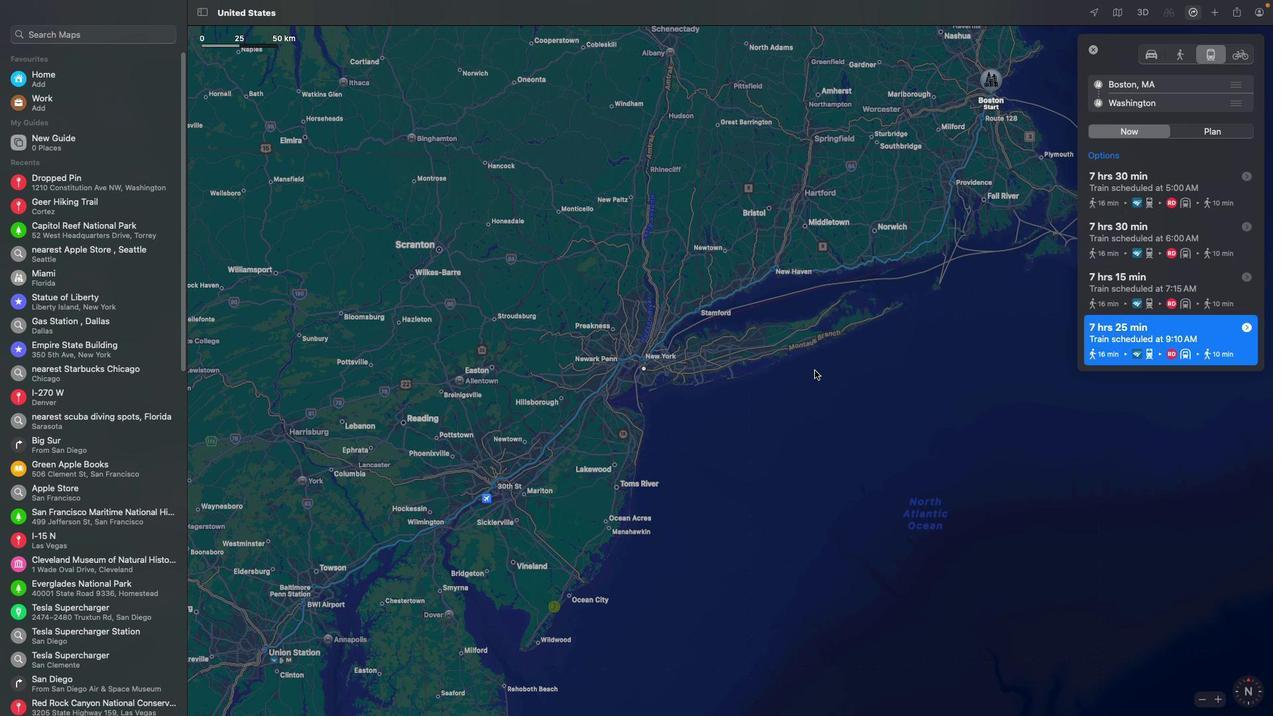 
